 Task: Search one way flight ticket for 5 adults, 2 children, 1 infant in seat and 2 infants on lap in economy from Columbia: Columbia Metropolitan Airport to Raleigh: Raleigh-durham International Airport on 8-5-2023. Choice of flights is Delta. Number of bags: 6 checked bags. Price is upto 87000. Outbound departure time preference is 7:00.
Action: Mouse moved to (291, 252)
Screenshot: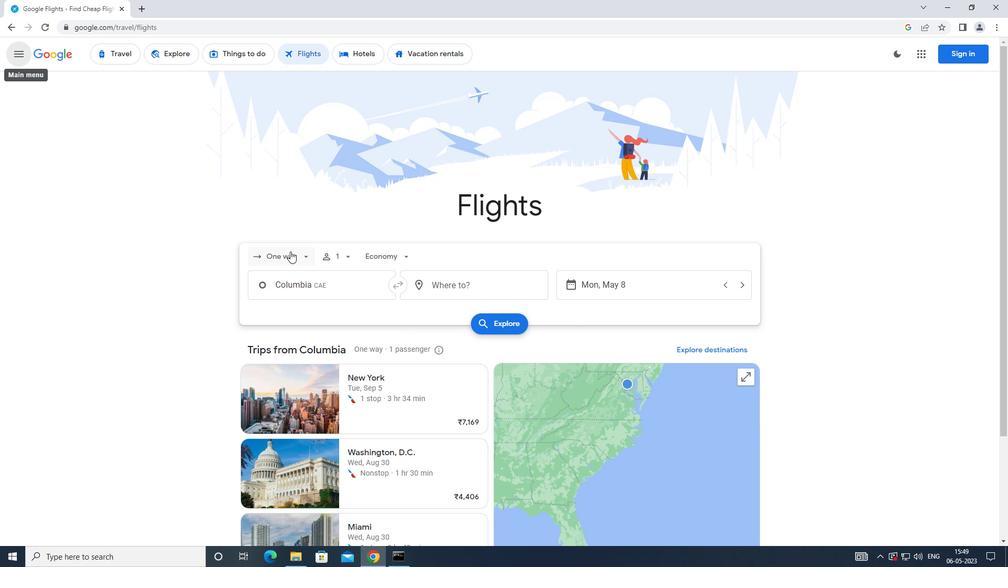 
Action: Mouse pressed left at (291, 252)
Screenshot: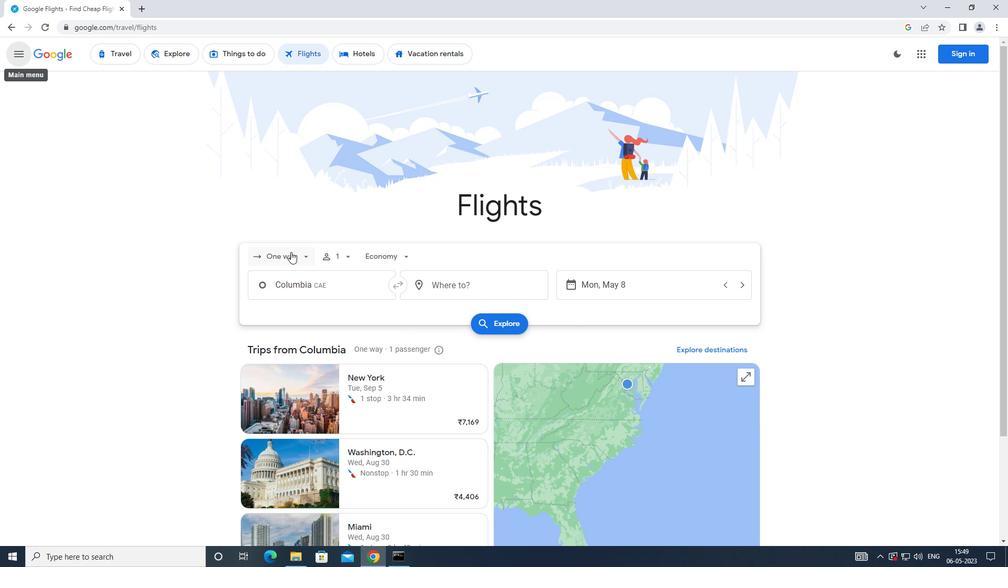 
Action: Mouse moved to (299, 306)
Screenshot: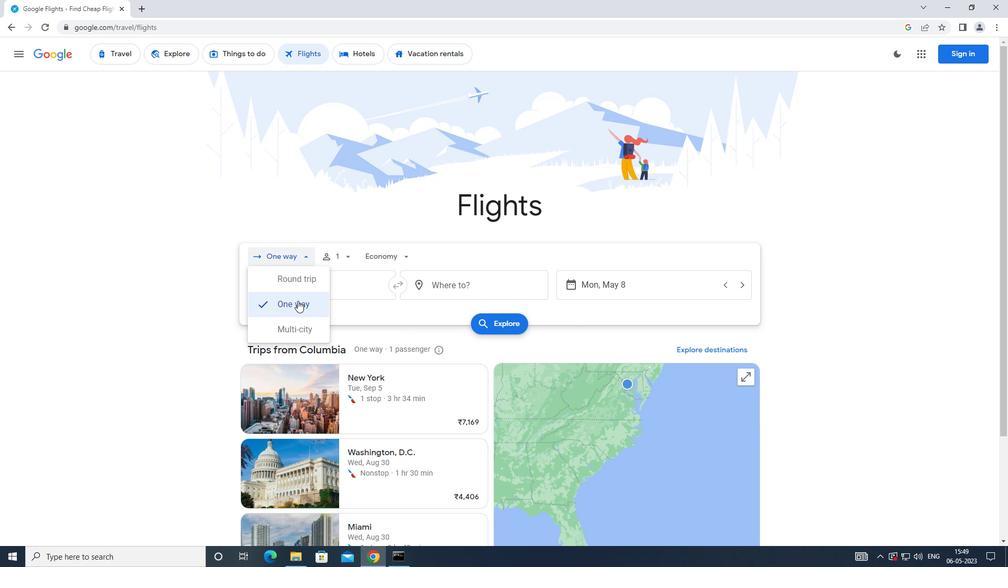 
Action: Mouse pressed left at (299, 306)
Screenshot: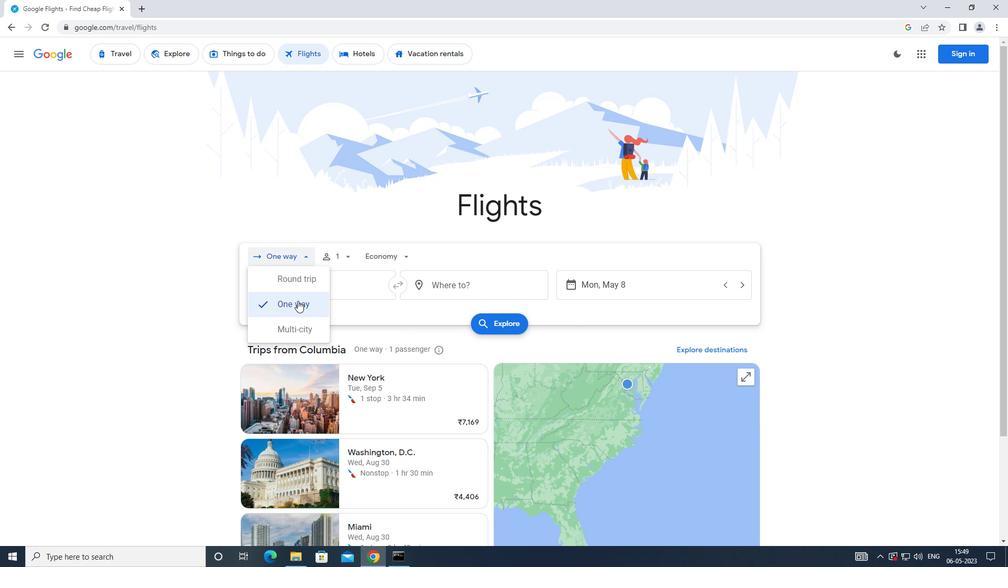 
Action: Mouse moved to (343, 261)
Screenshot: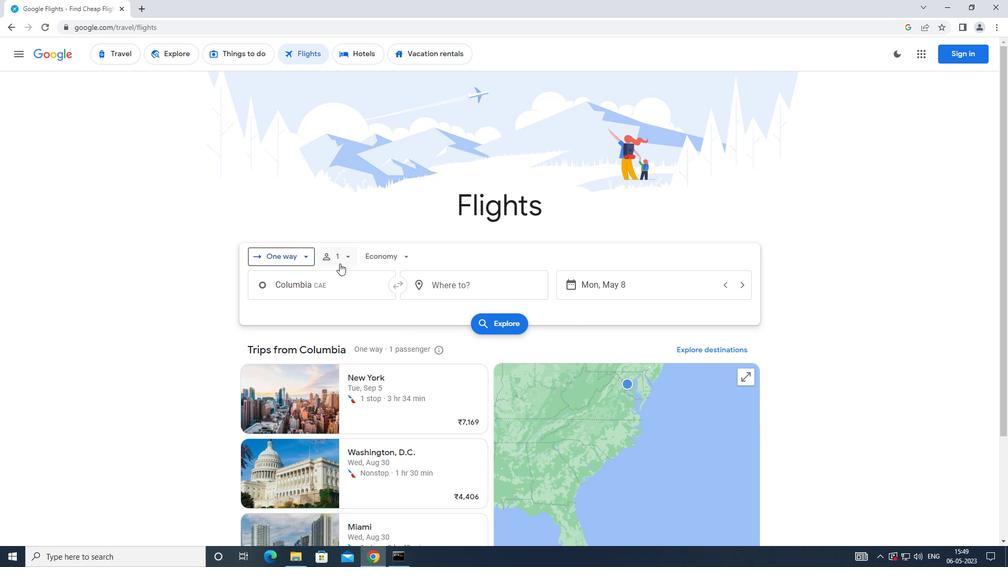 
Action: Mouse pressed left at (343, 261)
Screenshot: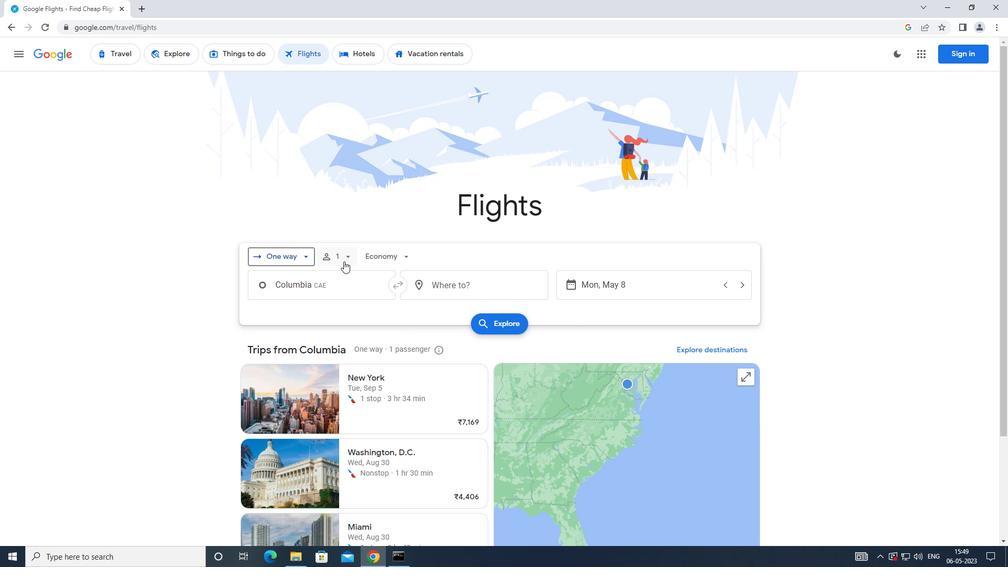 
Action: Mouse moved to (427, 287)
Screenshot: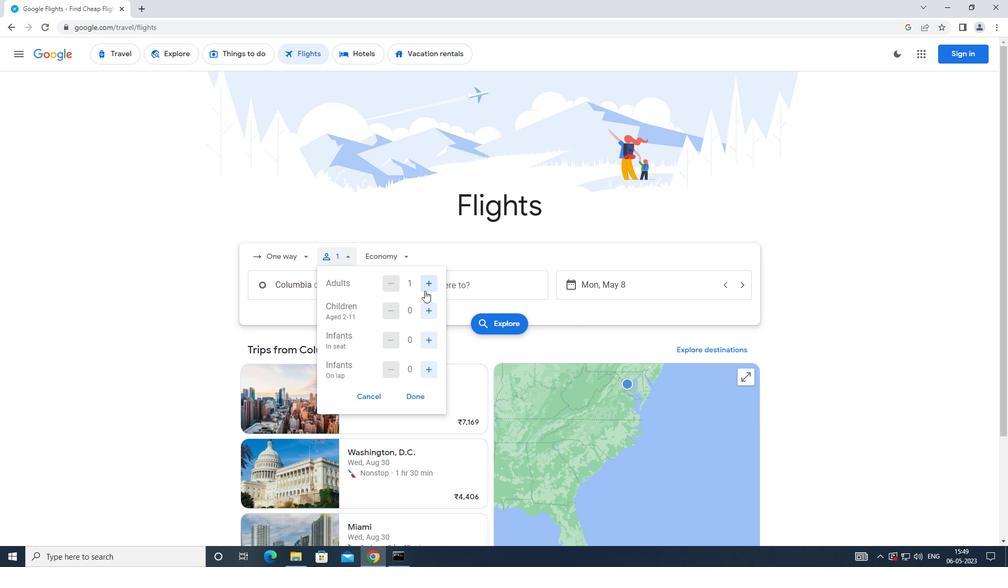 
Action: Mouse pressed left at (427, 287)
Screenshot: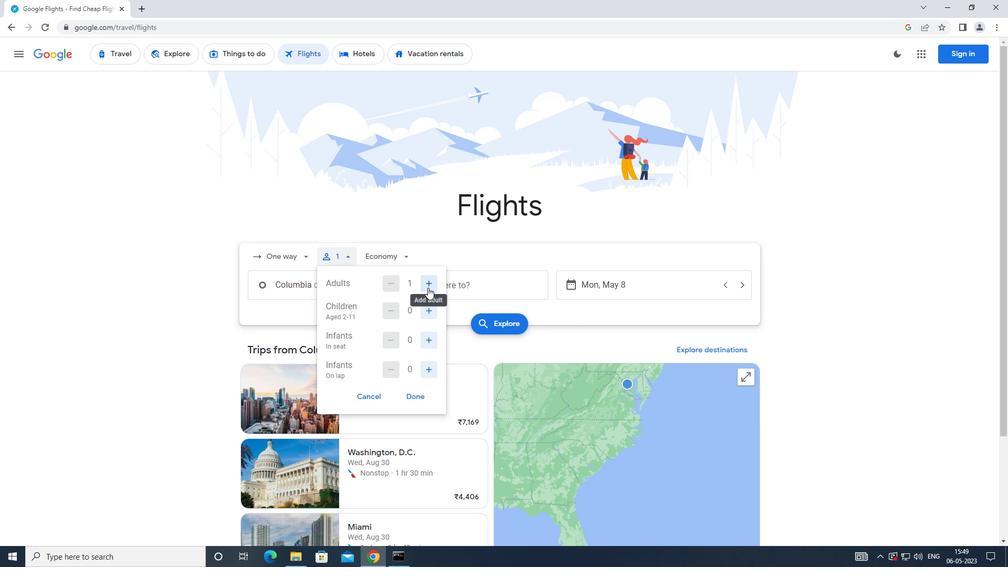 
Action: Mouse moved to (428, 287)
Screenshot: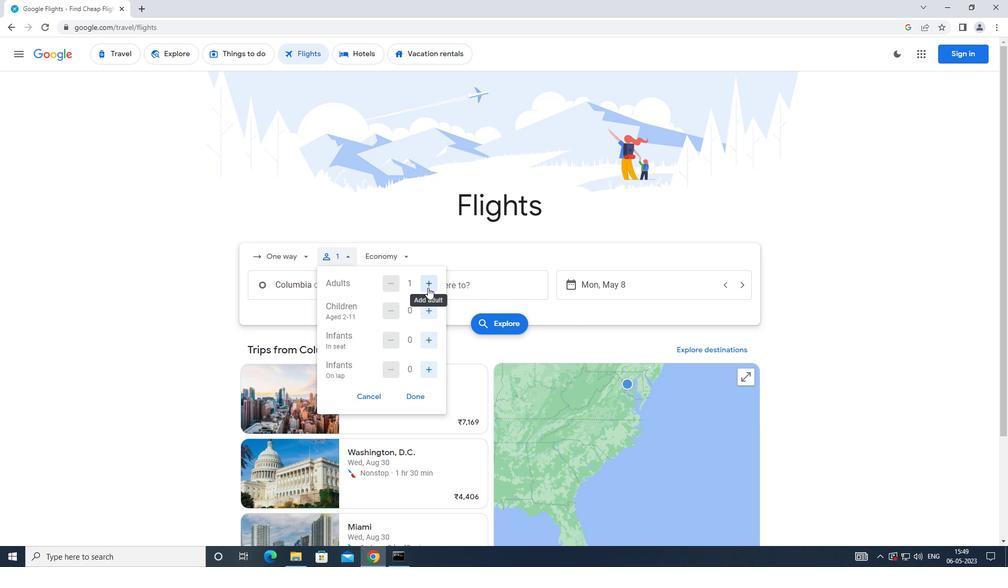 
Action: Mouse pressed left at (428, 287)
Screenshot: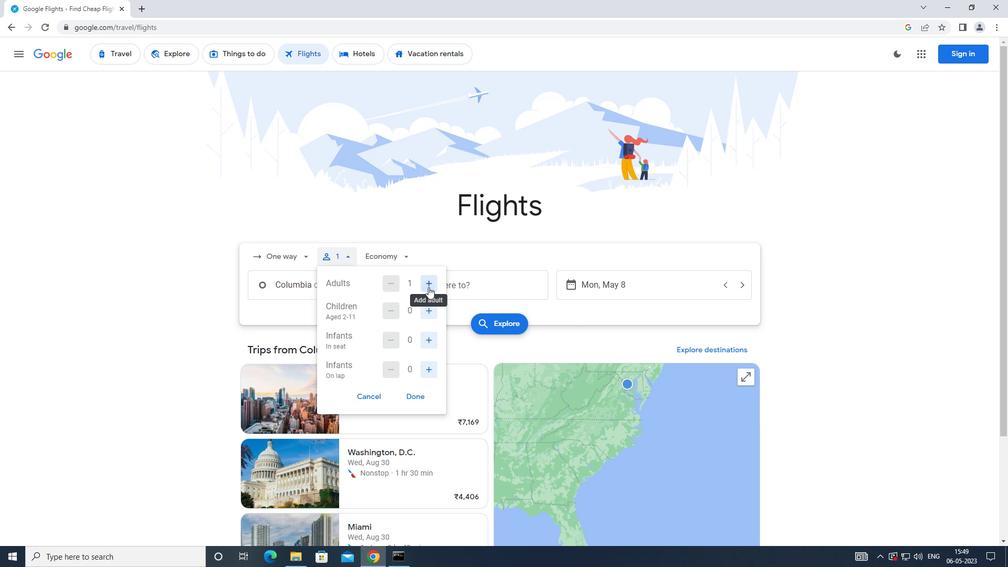 
Action: Mouse moved to (429, 286)
Screenshot: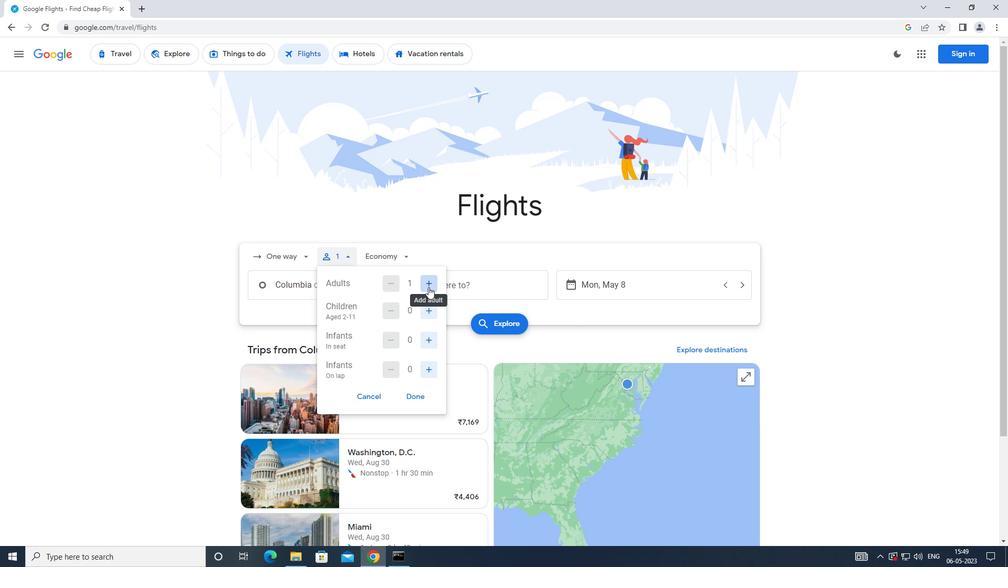 
Action: Mouse pressed left at (429, 286)
Screenshot: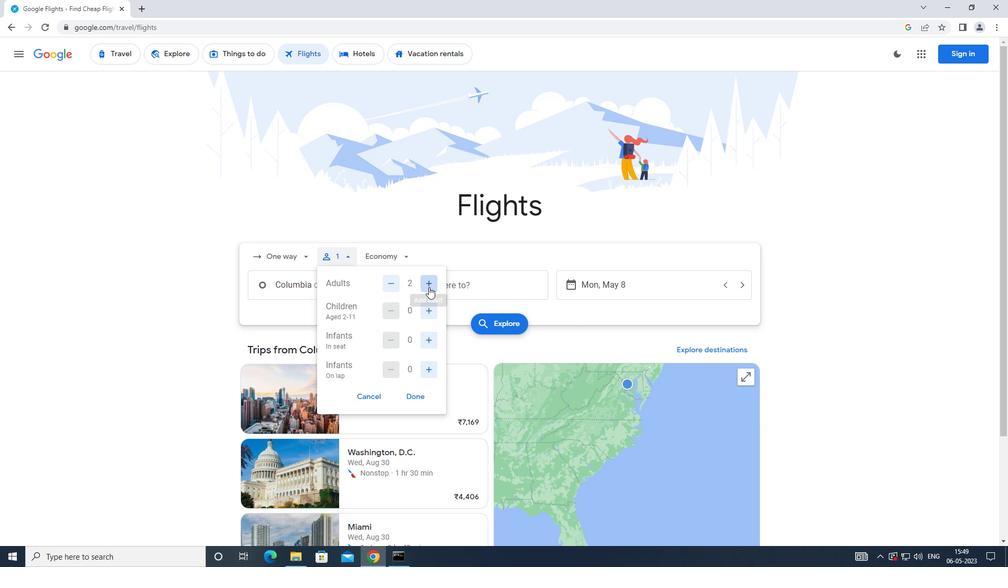 
Action: Mouse pressed left at (429, 286)
Screenshot: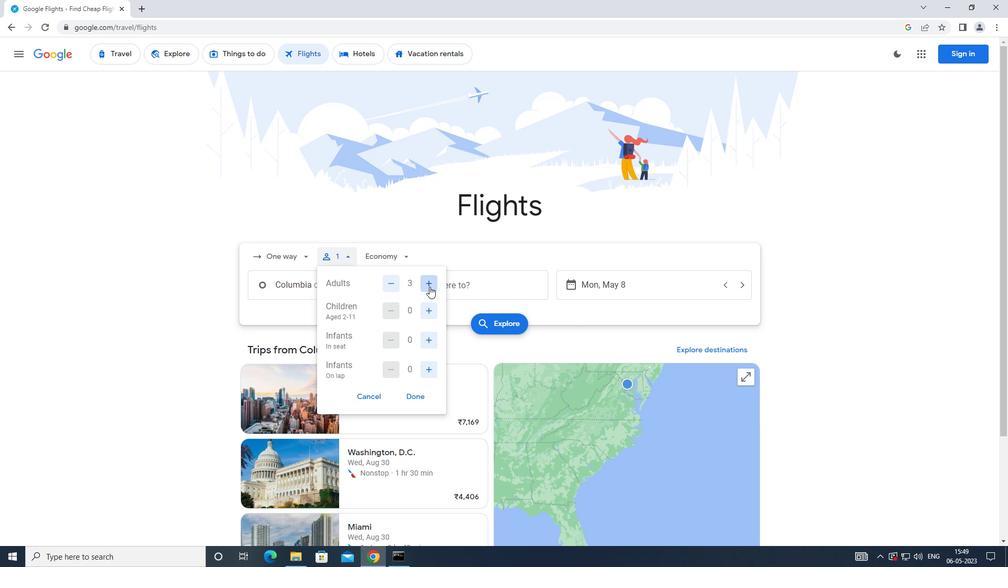 
Action: Mouse pressed left at (429, 286)
Screenshot: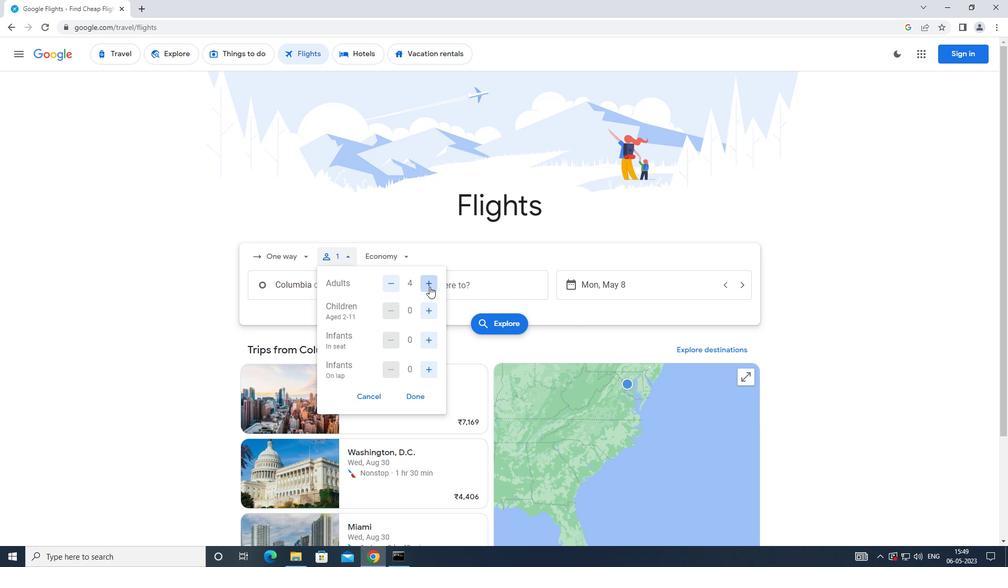 
Action: Mouse moved to (396, 289)
Screenshot: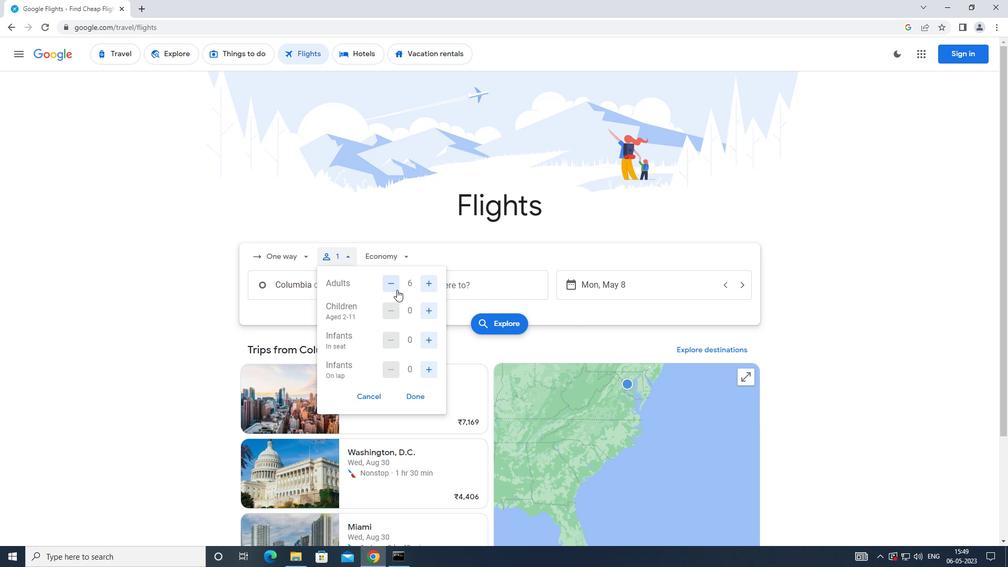 
Action: Mouse pressed left at (396, 289)
Screenshot: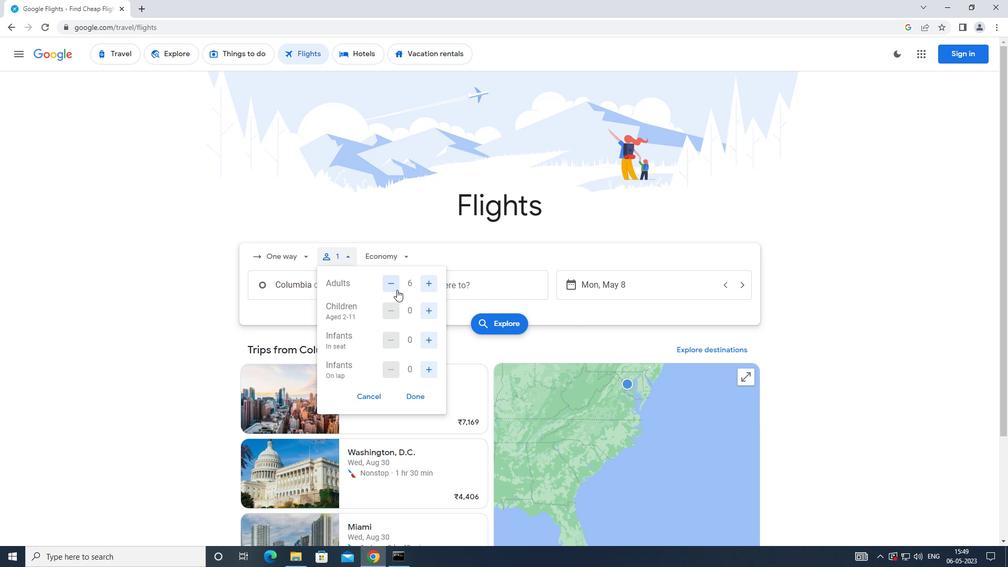 
Action: Mouse moved to (424, 309)
Screenshot: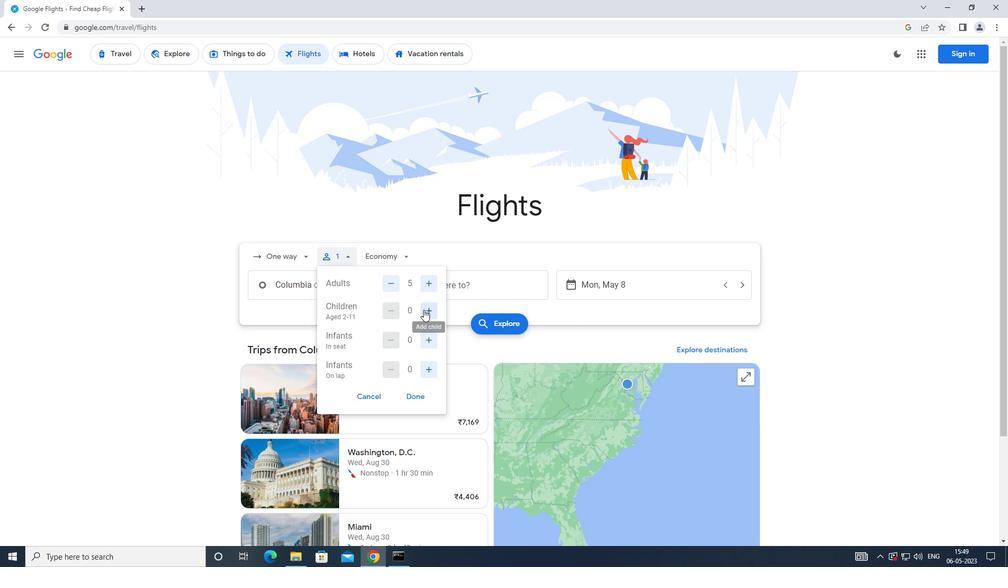 
Action: Mouse pressed left at (424, 309)
Screenshot: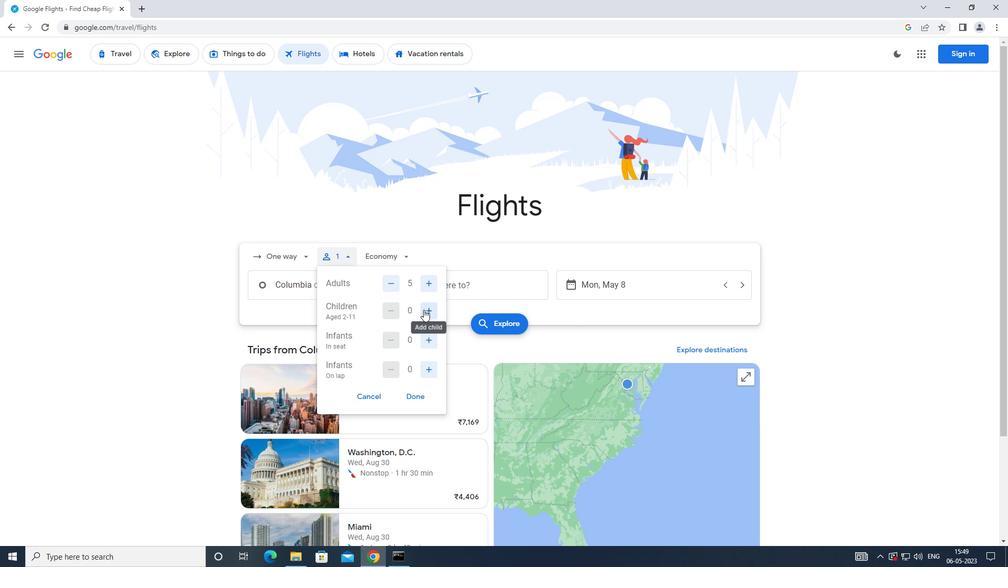
Action: Mouse moved to (424, 309)
Screenshot: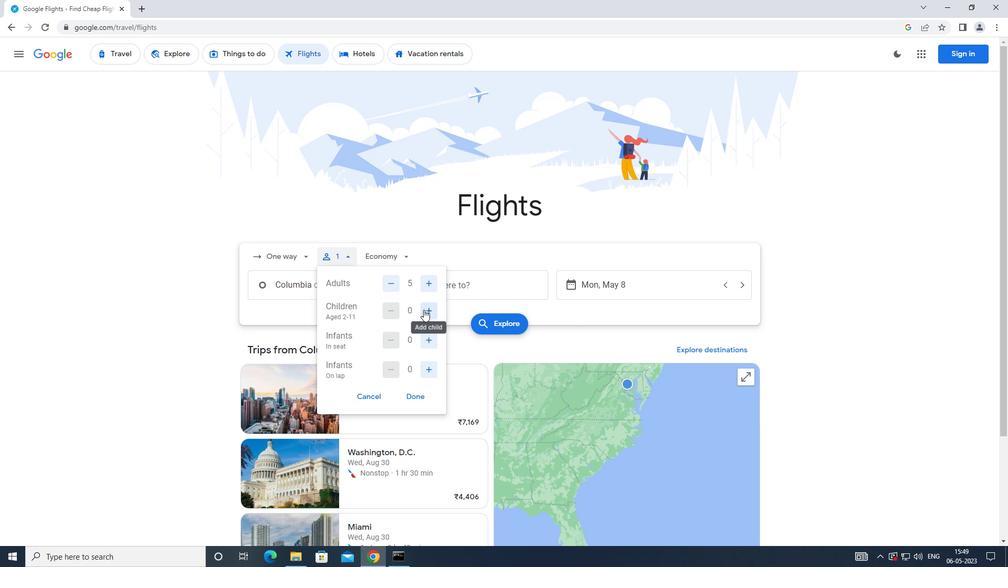 
Action: Mouse pressed left at (424, 309)
Screenshot: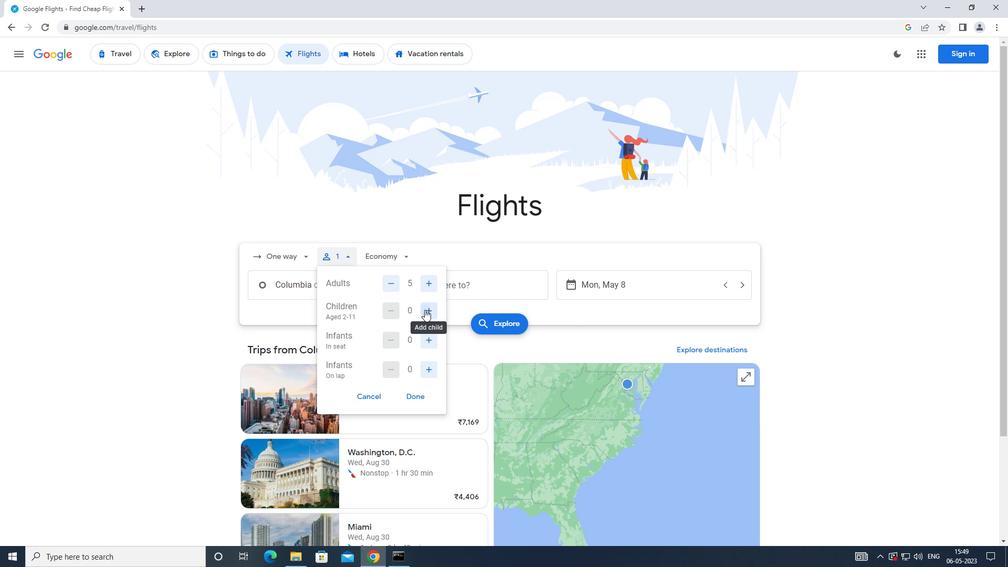 
Action: Mouse moved to (428, 337)
Screenshot: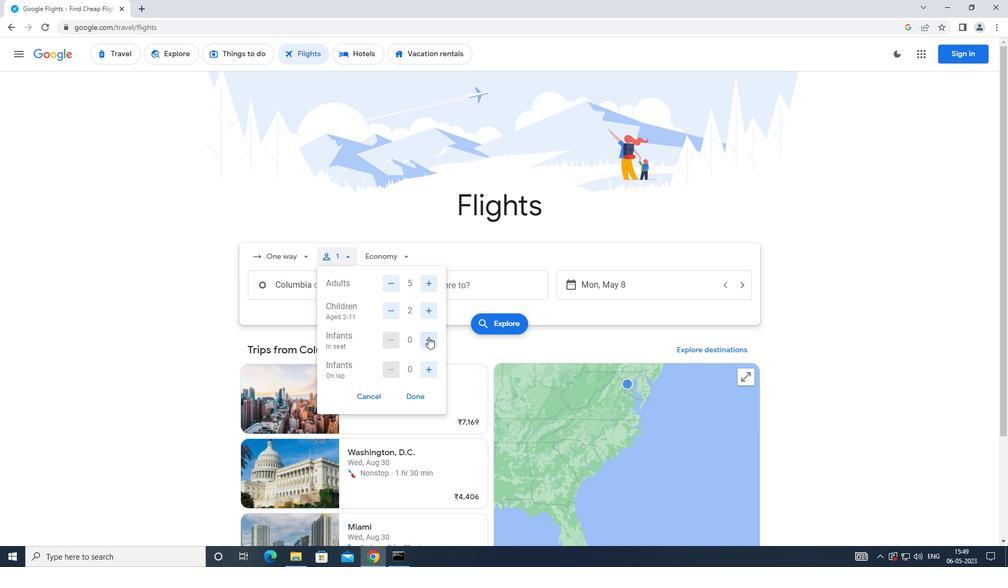 
Action: Mouse pressed left at (428, 337)
Screenshot: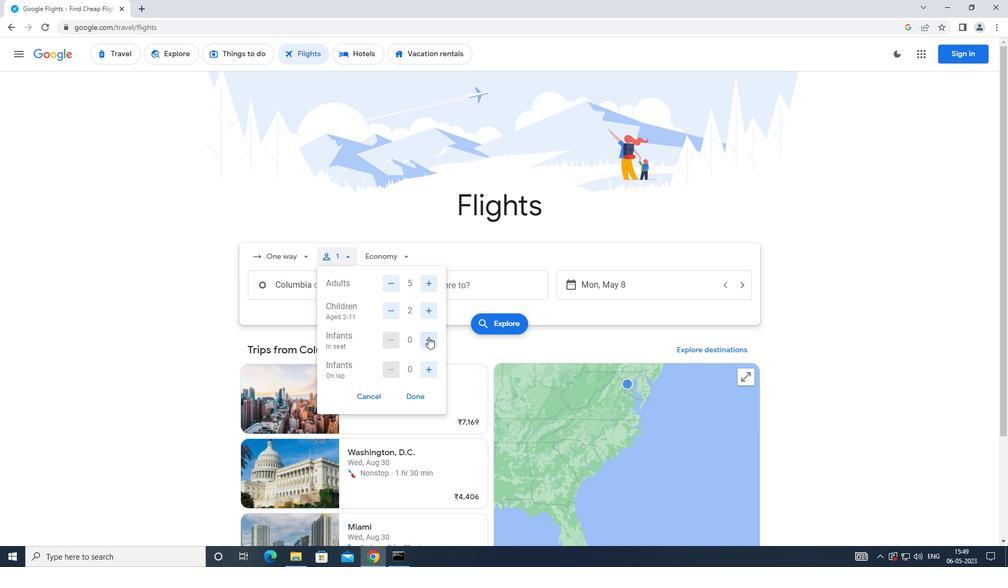 
Action: Mouse moved to (433, 373)
Screenshot: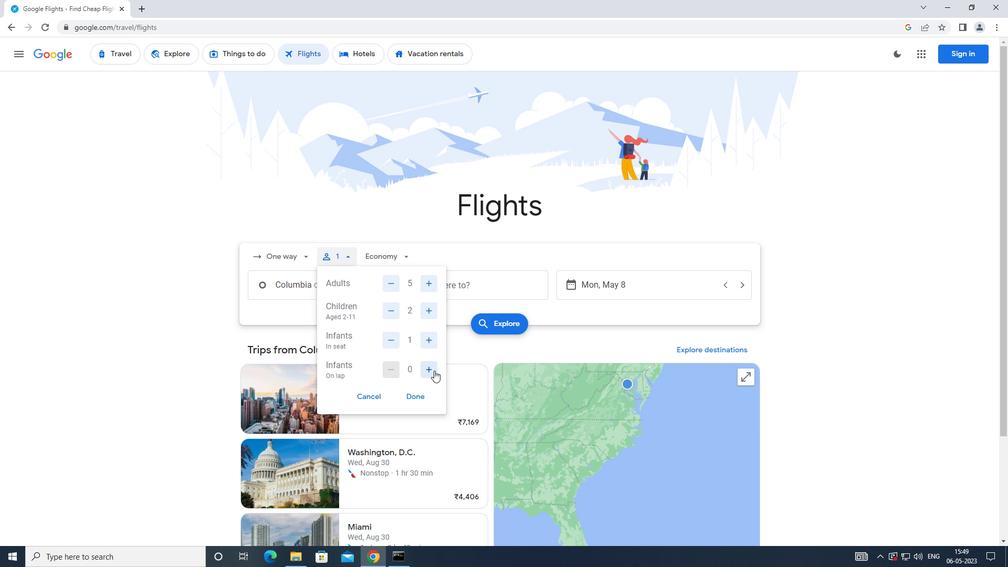 
Action: Mouse pressed left at (433, 373)
Screenshot: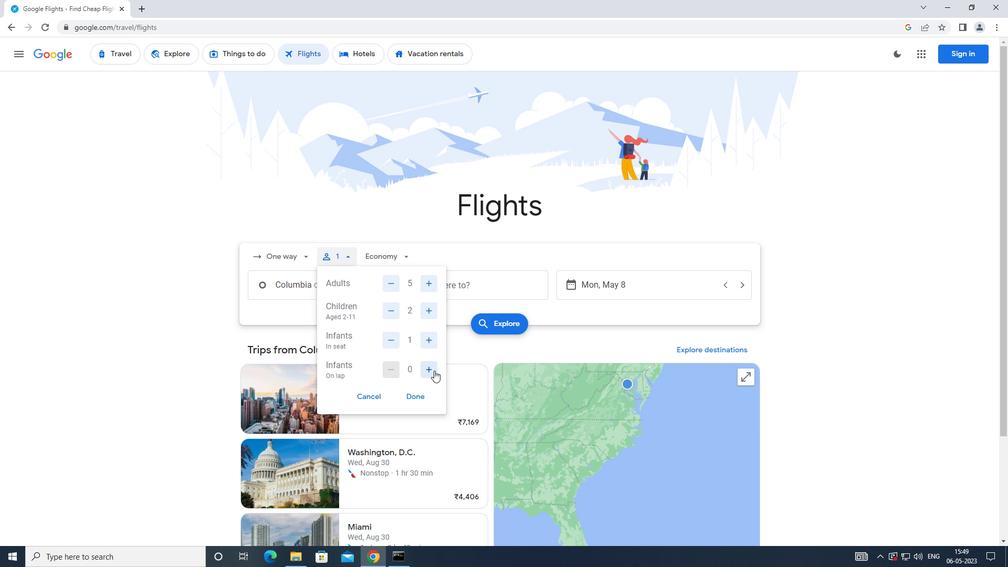 
Action: Mouse moved to (418, 401)
Screenshot: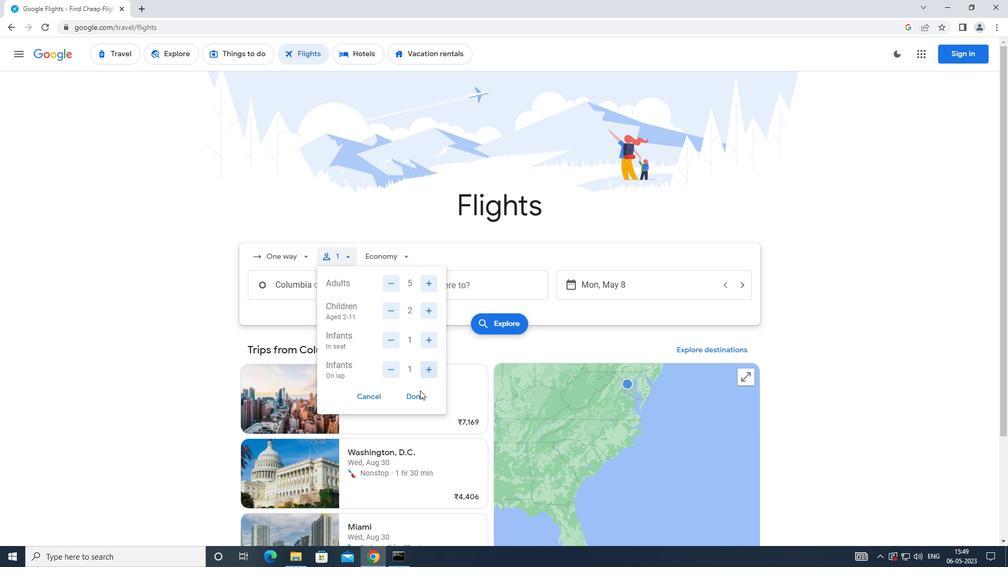 
Action: Mouse pressed left at (418, 401)
Screenshot: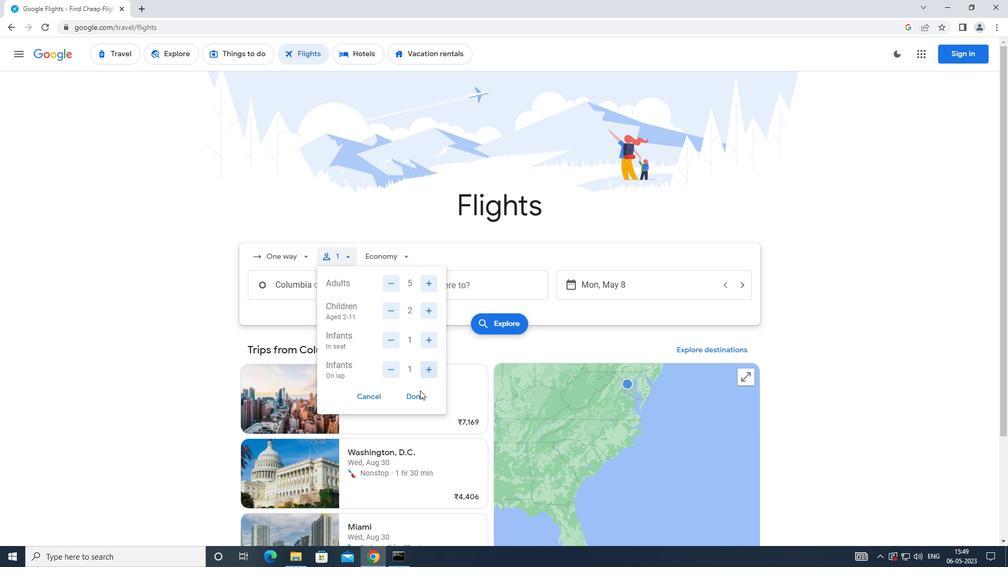 
Action: Mouse moved to (383, 259)
Screenshot: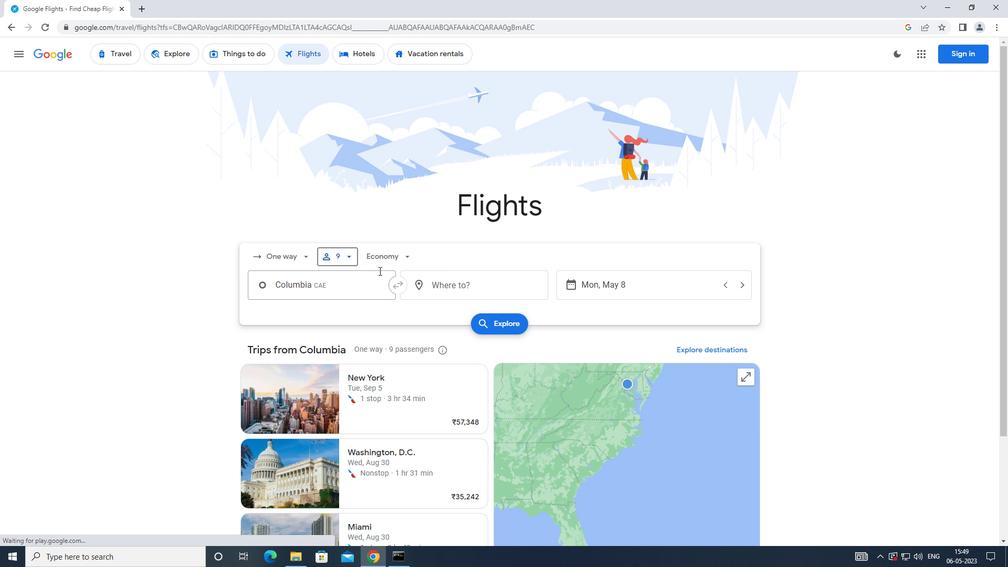 
Action: Mouse pressed left at (383, 259)
Screenshot: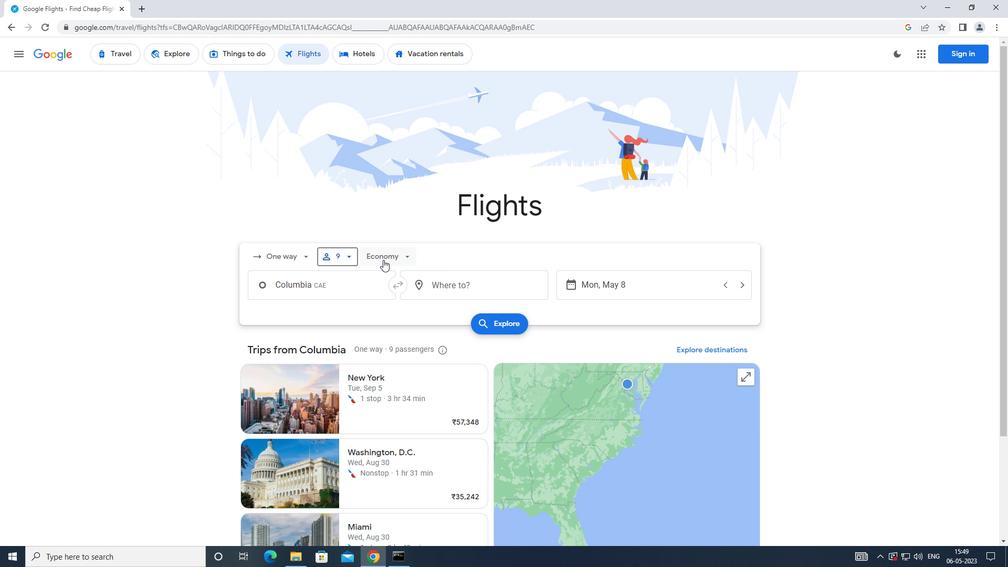 
Action: Mouse moved to (407, 284)
Screenshot: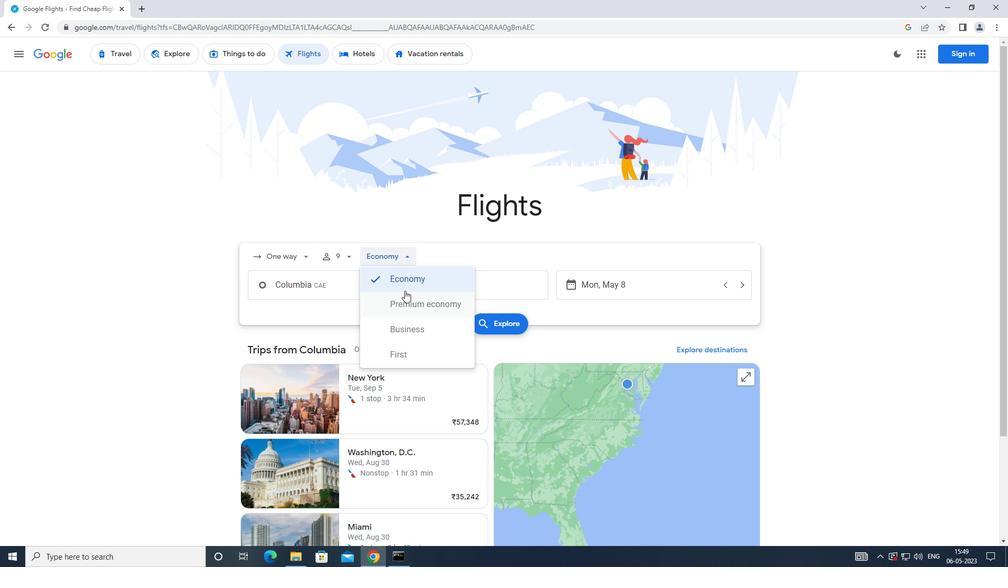 
Action: Mouse pressed left at (407, 284)
Screenshot: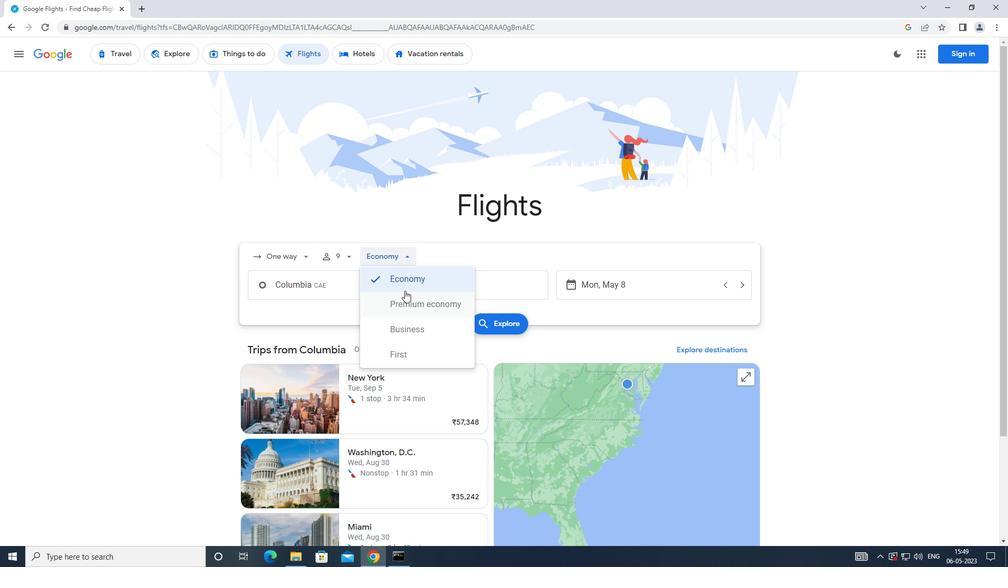 
Action: Mouse moved to (323, 282)
Screenshot: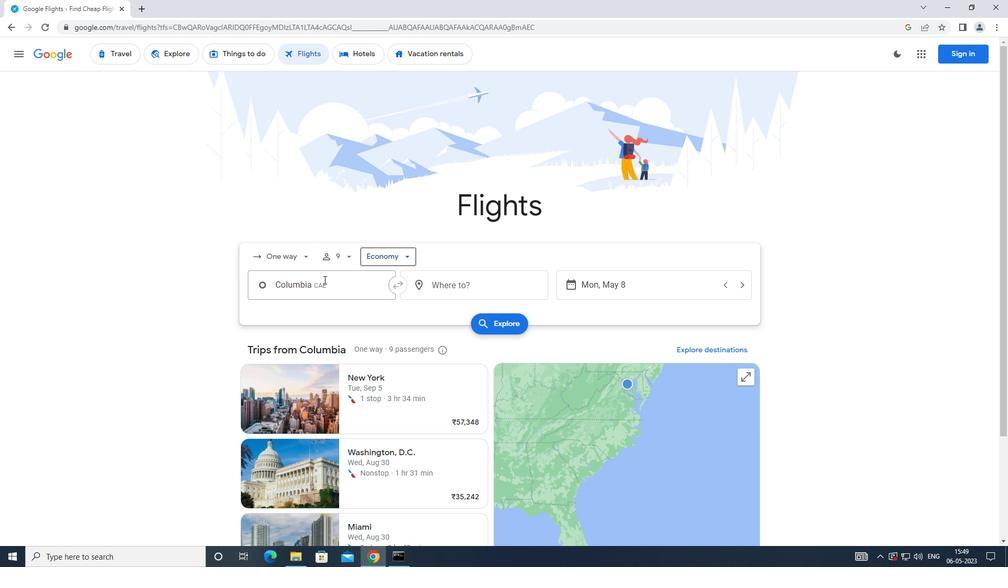 
Action: Mouse pressed left at (323, 282)
Screenshot: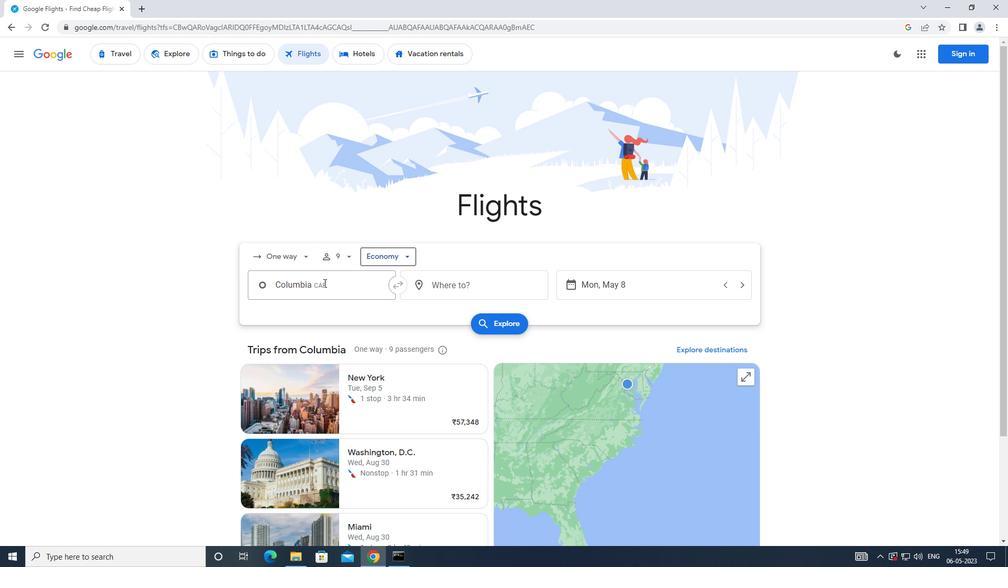 
Action: Mouse moved to (354, 288)
Screenshot: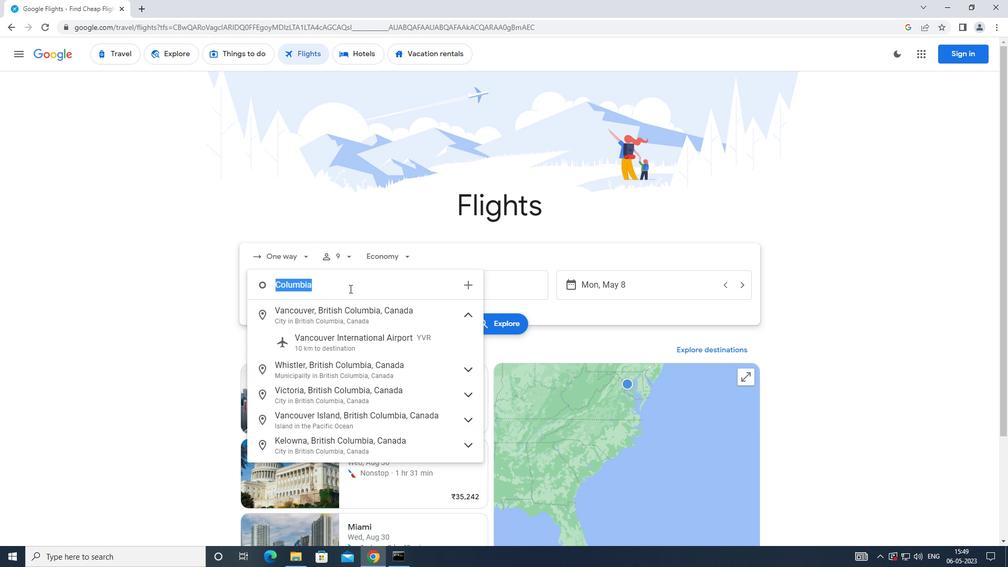 
Action: Key pressed <Key.caps_lock>c<Key.caps_lock>olumbia<Key.enter>
Screenshot: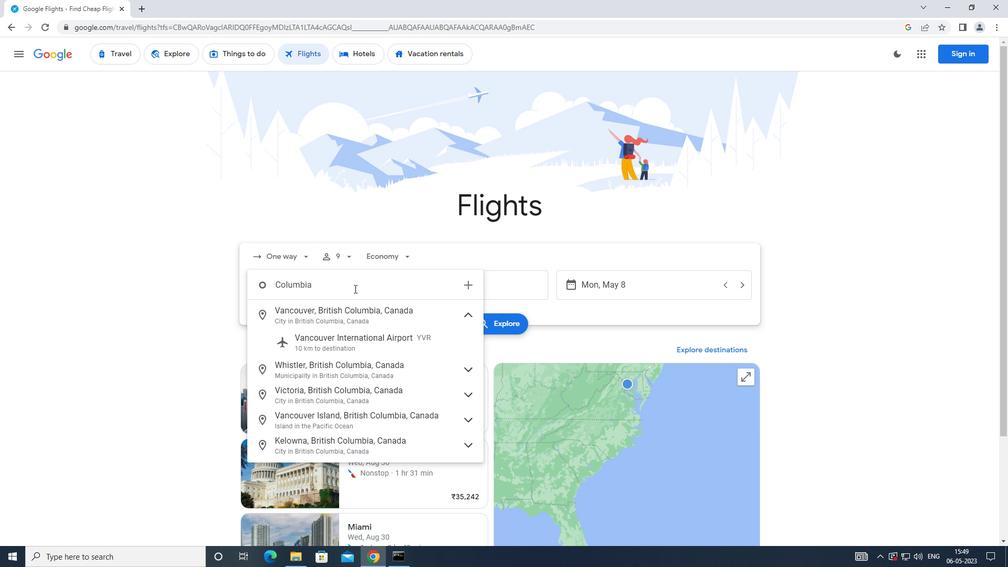 
Action: Mouse moved to (446, 287)
Screenshot: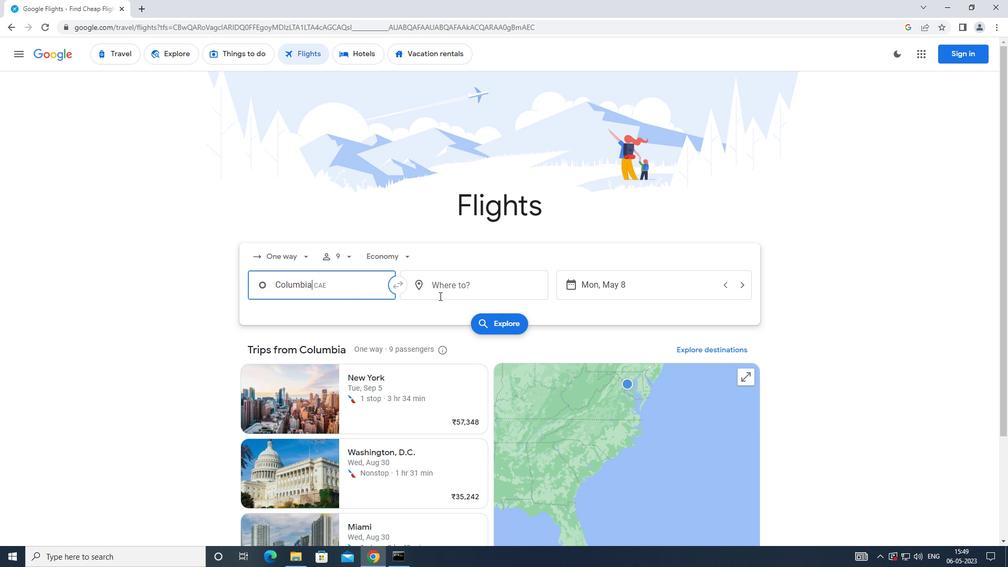 
Action: Mouse pressed left at (446, 287)
Screenshot: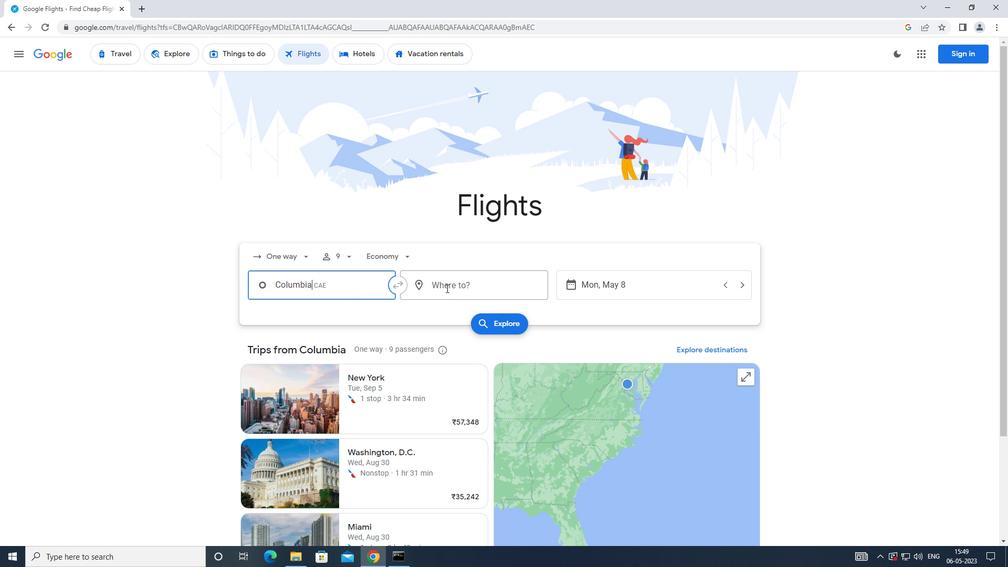 
Action: Mouse moved to (458, 392)
Screenshot: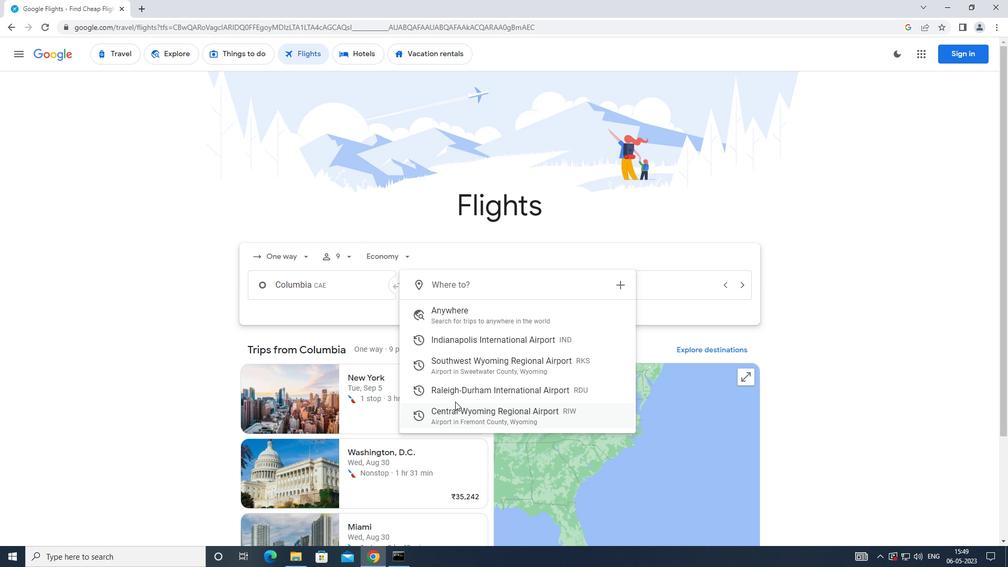
Action: Mouse pressed left at (458, 392)
Screenshot: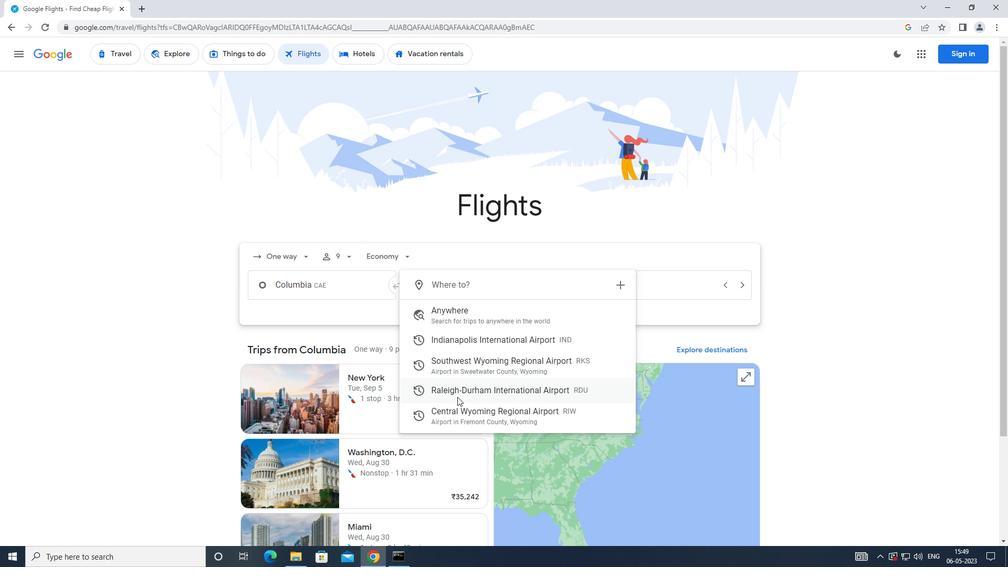 
Action: Mouse moved to (596, 288)
Screenshot: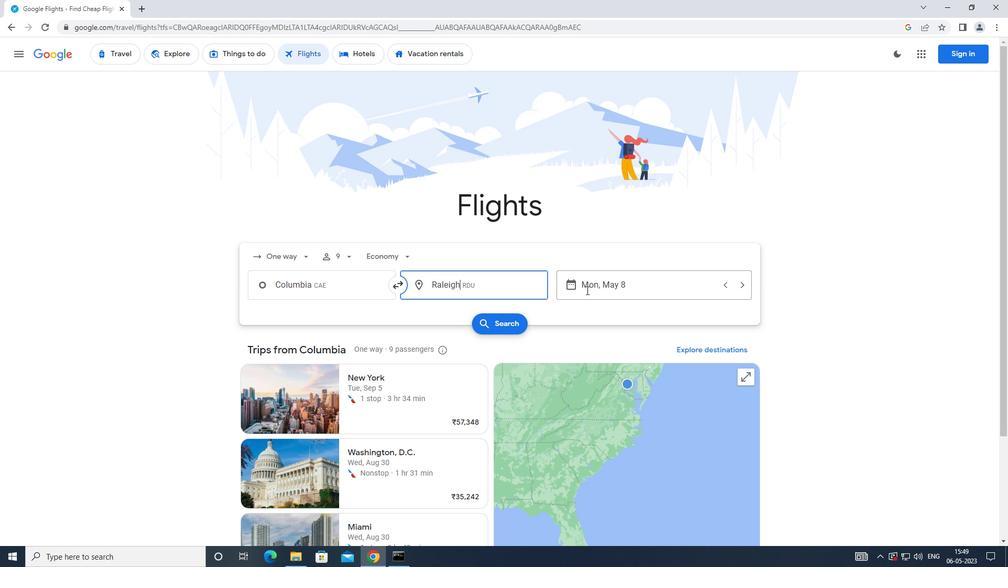 
Action: Mouse pressed left at (596, 288)
Screenshot: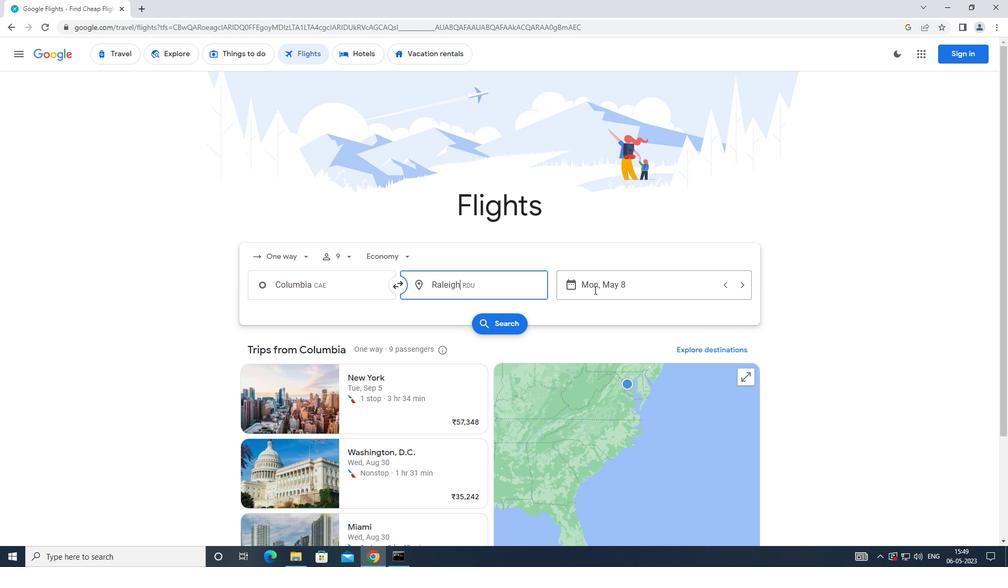 
Action: Mouse moved to (401, 381)
Screenshot: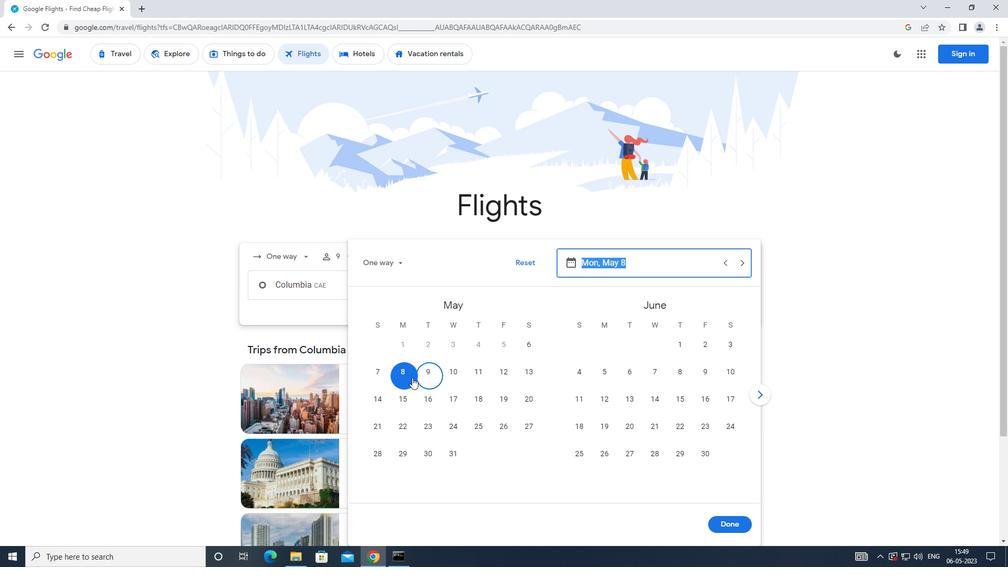 
Action: Mouse pressed left at (401, 381)
Screenshot: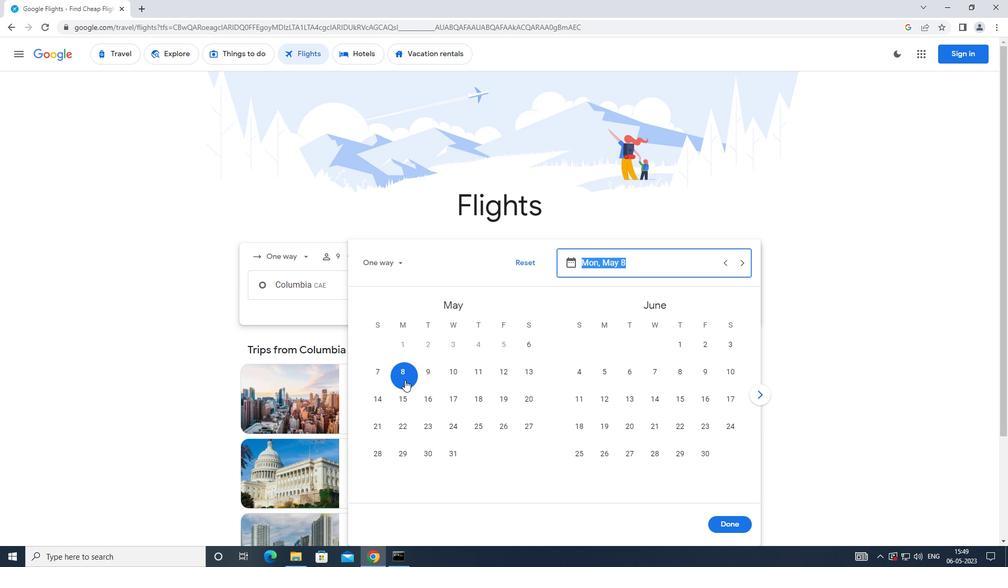
Action: Mouse moved to (716, 523)
Screenshot: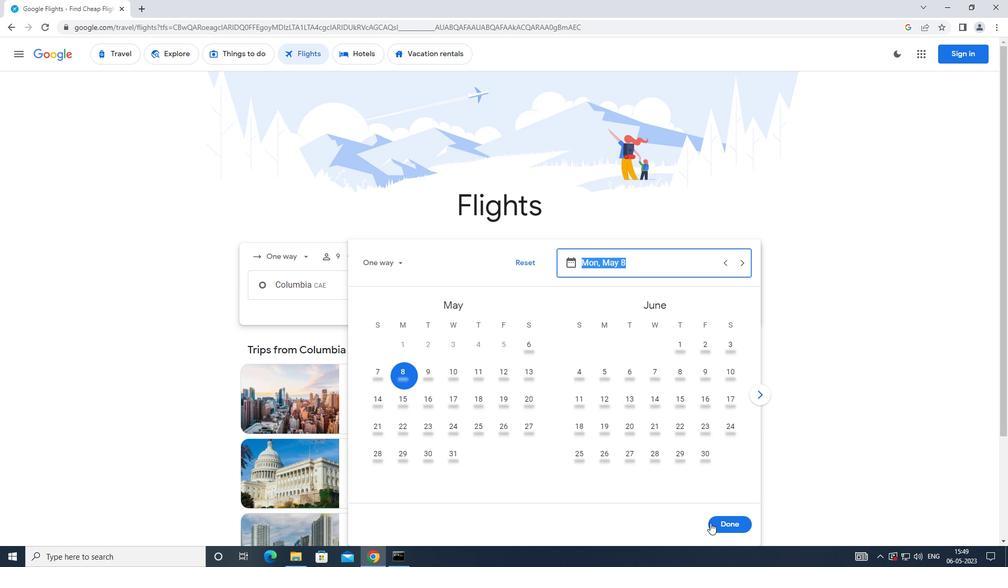 
Action: Mouse pressed left at (716, 523)
Screenshot: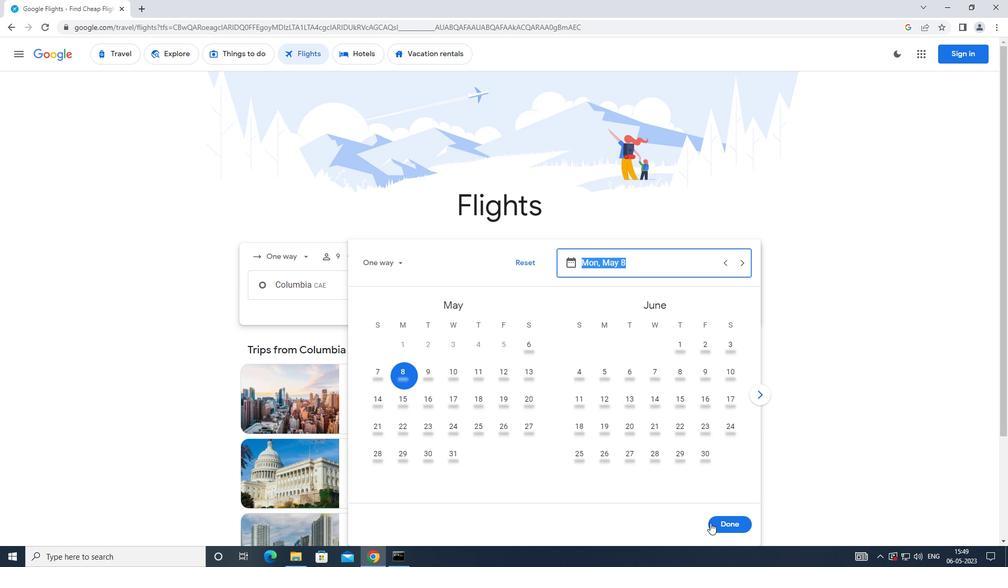 
Action: Mouse moved to (478, 325)
Screenshot: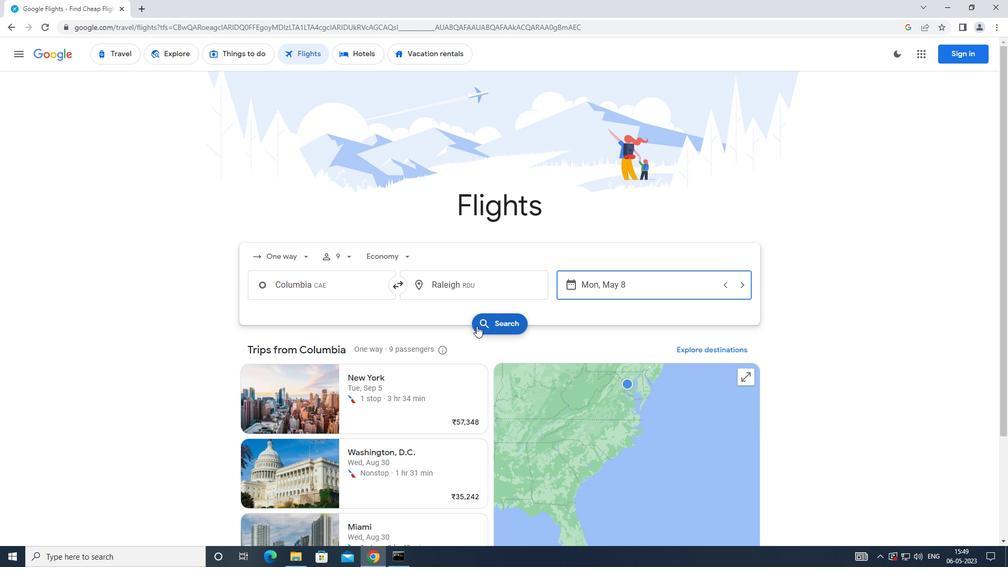 
Action: Mouse pressed left at (478, 325)
Screenshot: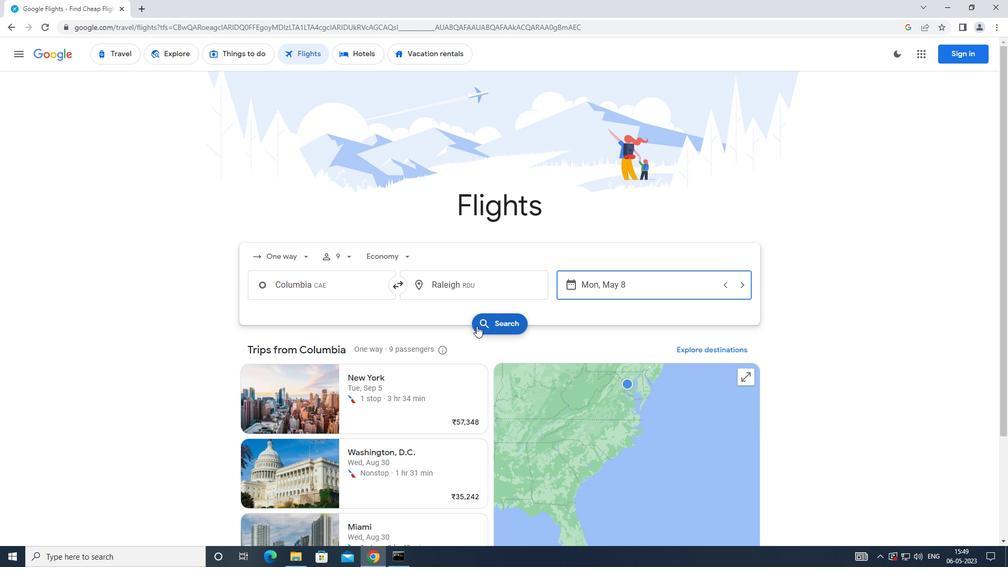 
Action: Mouse moved to (264, 154)
Screenshot: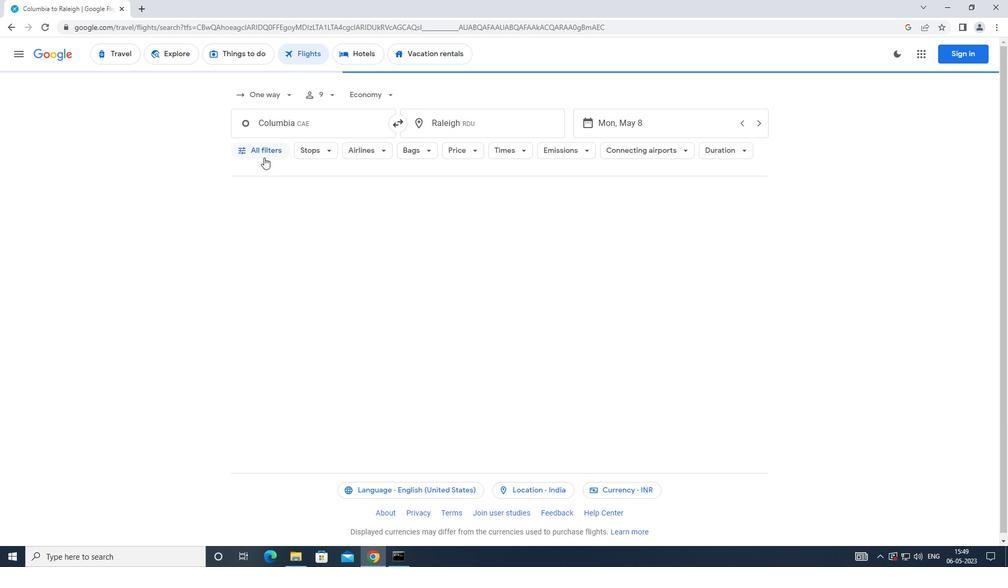 
Action: Mouse pressed left at (264, 154)
Screenshot: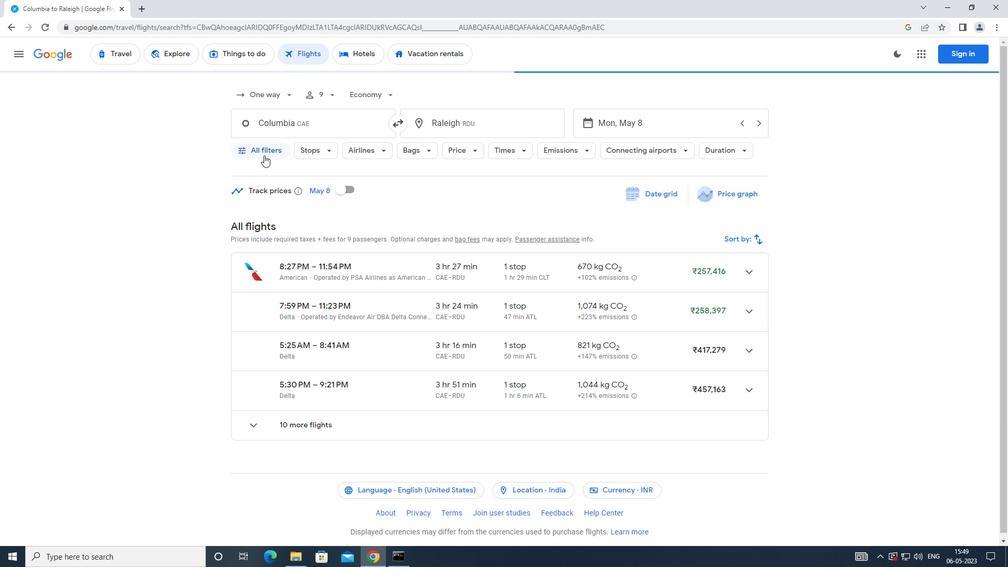 
Action: Mouse moved to (381, 374)
Screenshot: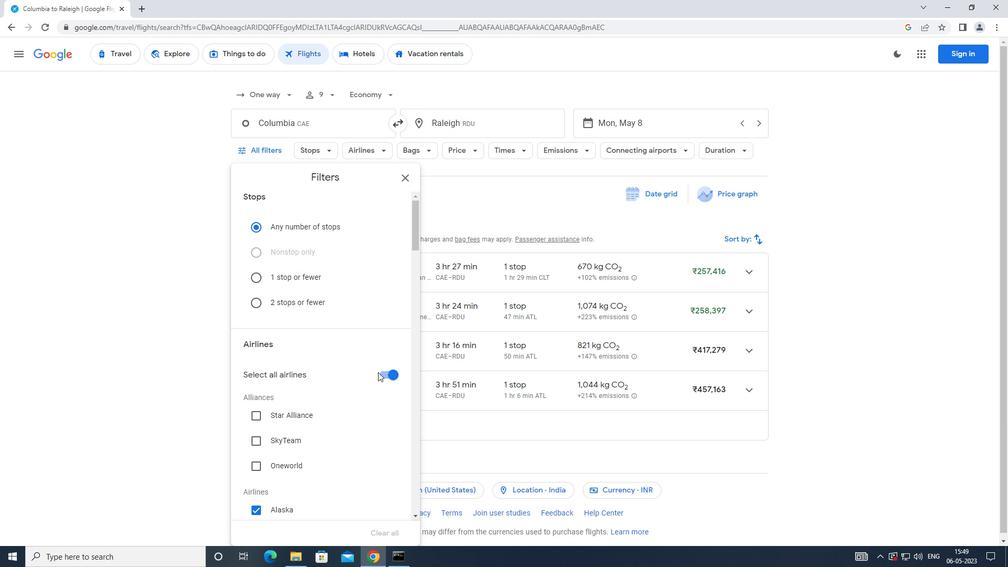 
Action: Mouse pressed left at (381, 374)
Screenshot: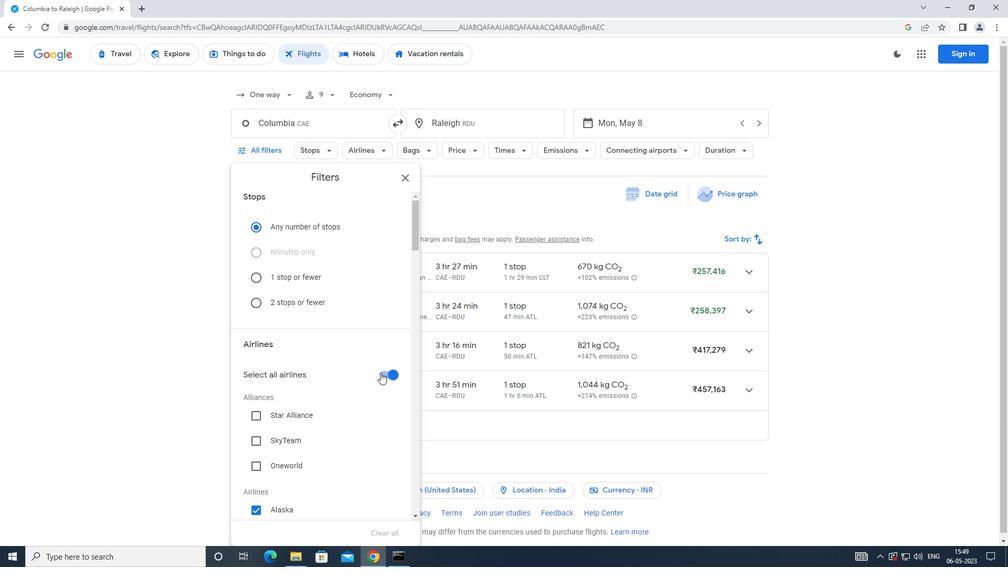 
Action: Mouse moved to (345, 347)
Screenshot: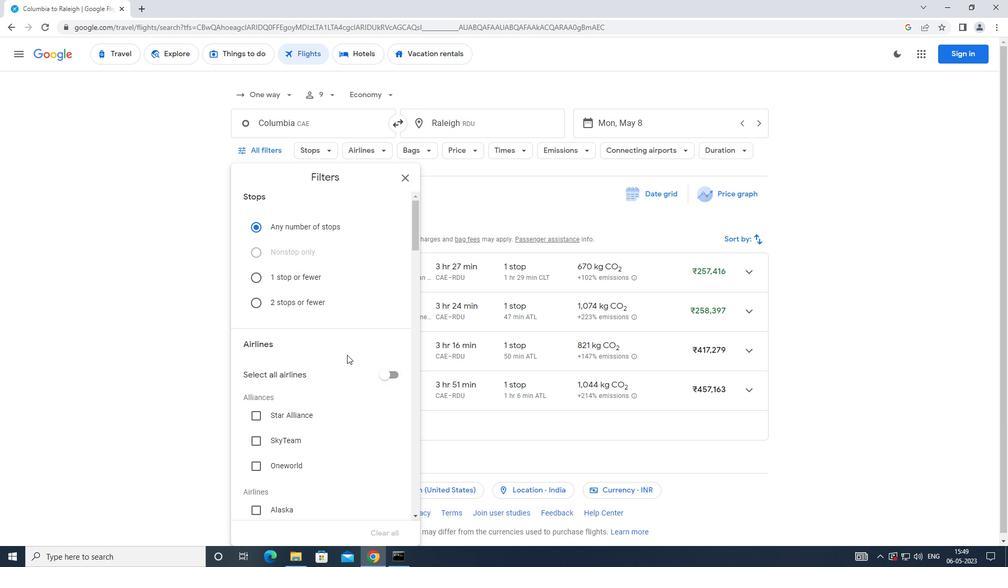 
Action: Mouse scrolled (345, 346) with delta (0, 0)
Screenshot: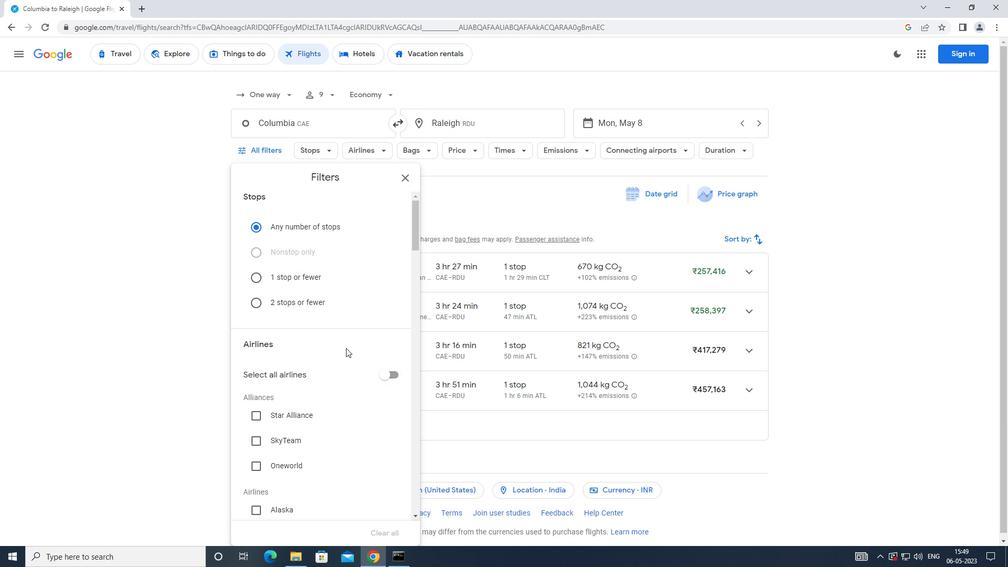 
Action: Mouse moved to (344, 347)
Screenshot: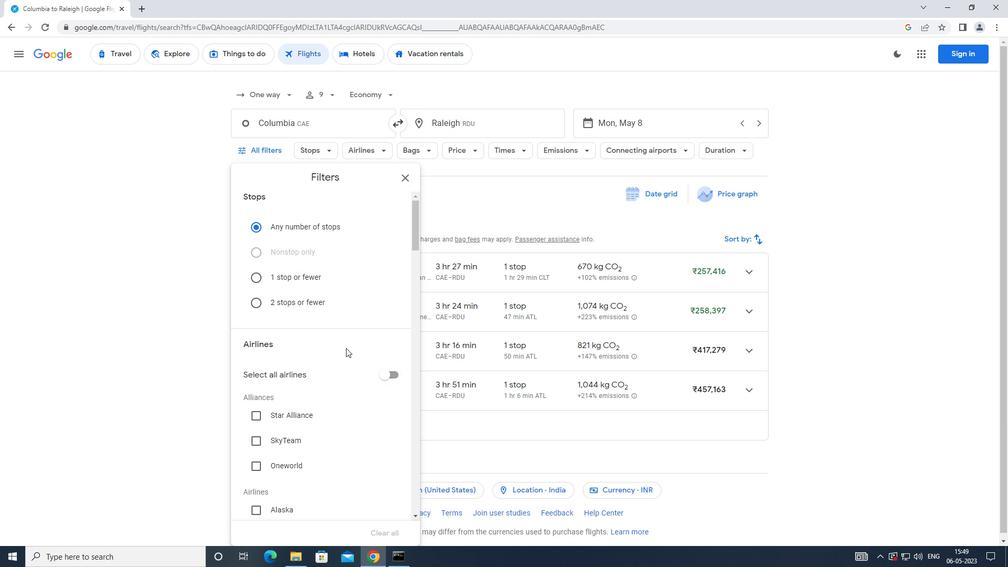 
Action: Mouse scrolled (344, 346) with delta (0, 0)
Screenshot: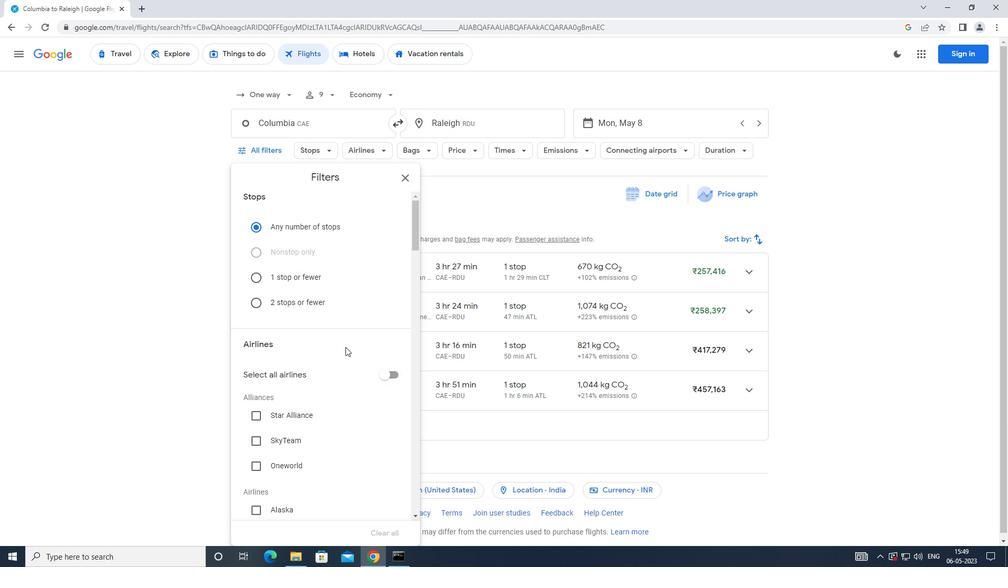 
Action: Mouse moved to (343, 347)
Screenshot: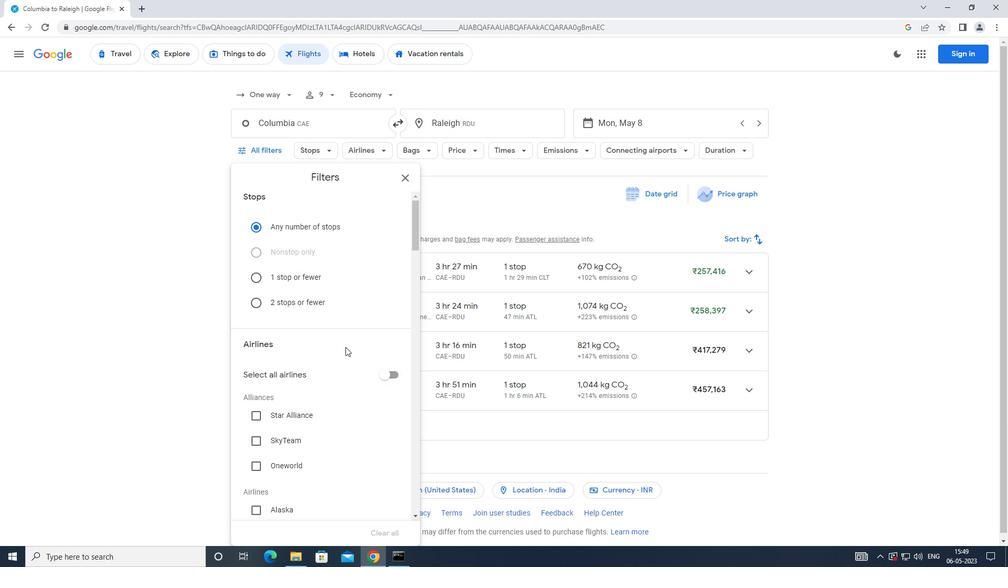 
Action: Mouse scrolled (343, 346) with delta (0, 0)
Screenshot: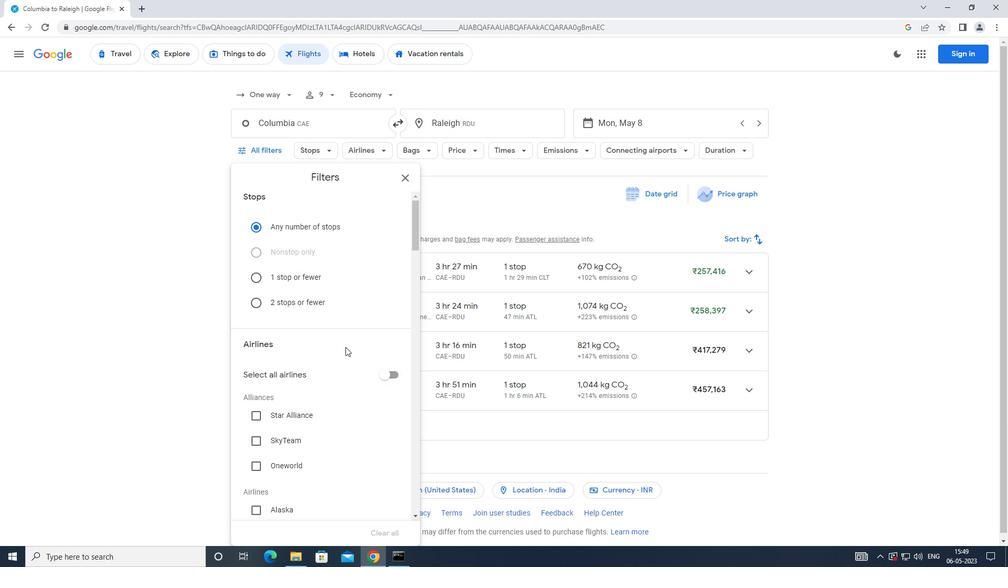 
Action: Mouse scrolled (343, 346) with delta (0, 0)
Screenshot: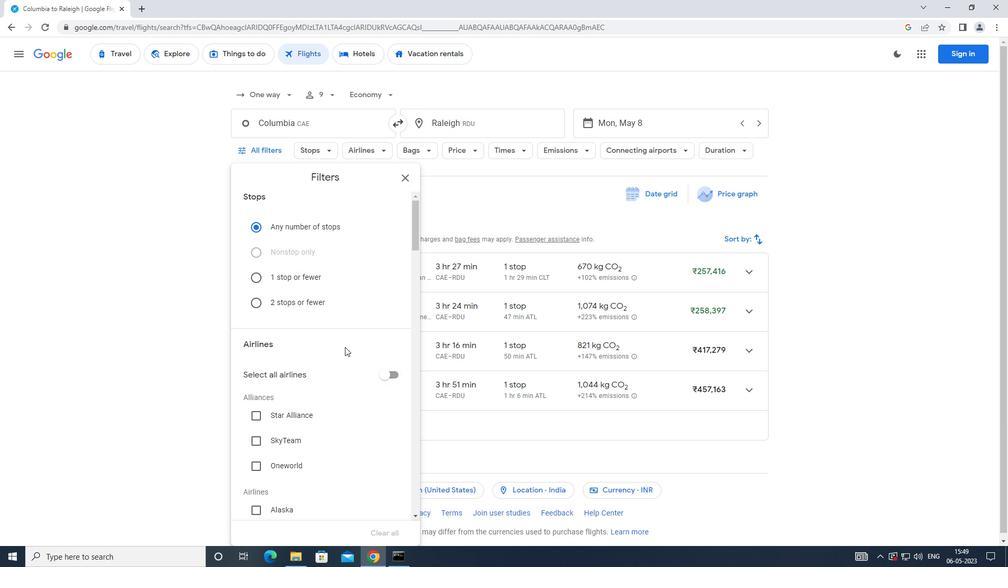 
Action: Mouse moved to (343, 341)
Screenshot: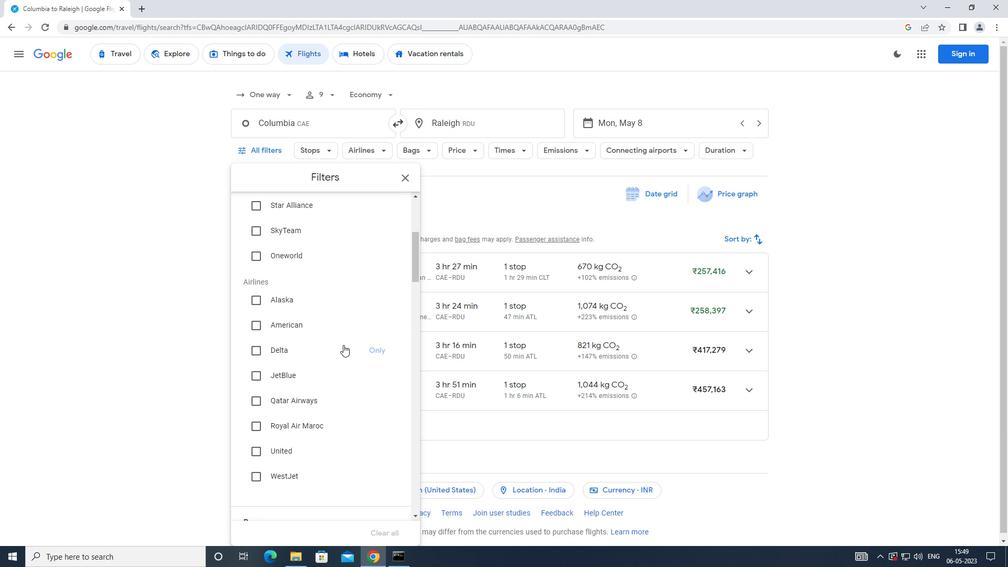 
Action: Mouse scrolled (343, 340) with delta (0, 0)
Screenshot: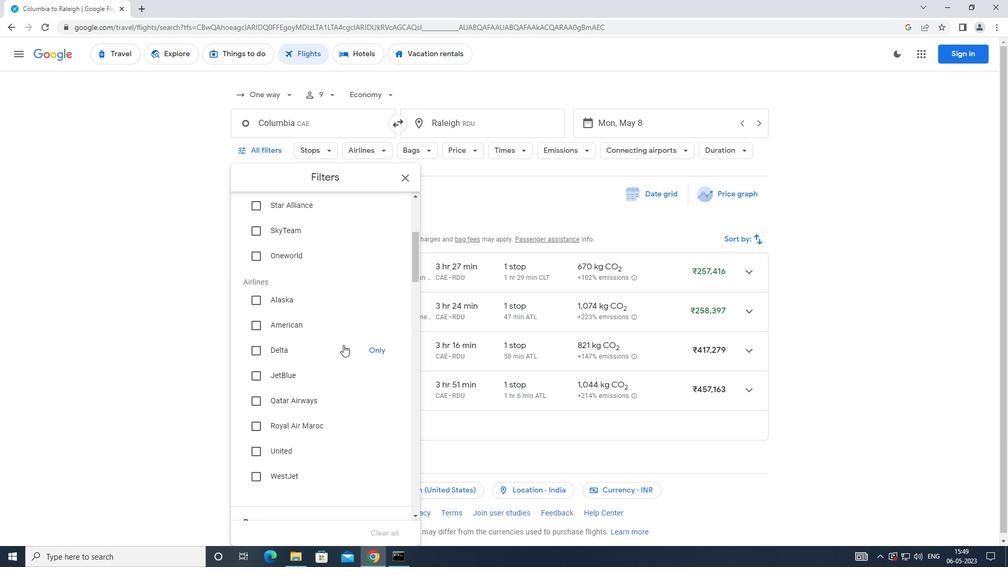 
Action: Mouse moved to (254, 298)
Screenshot: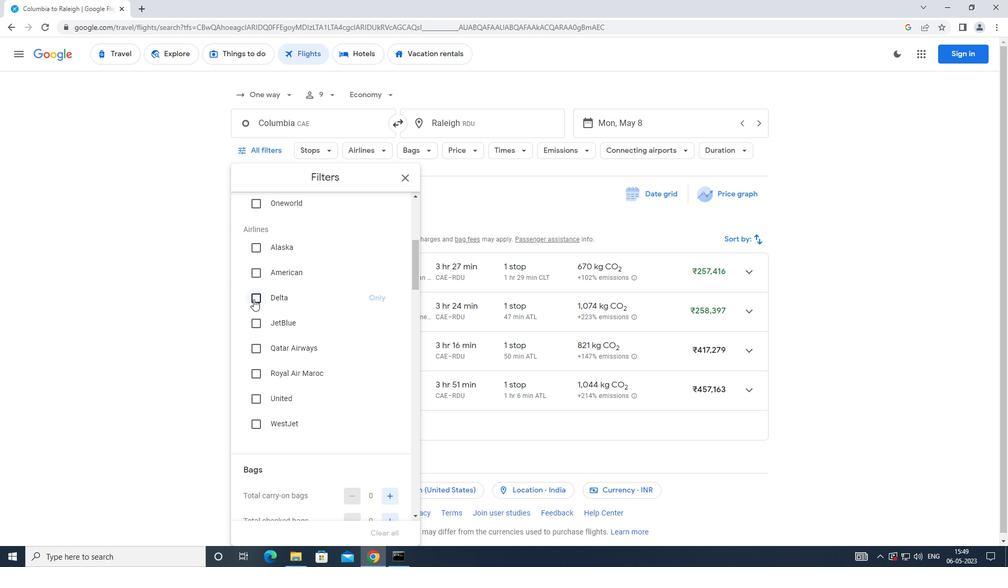 
Action: Mouse pressed left at (254, 298)
Screenshot: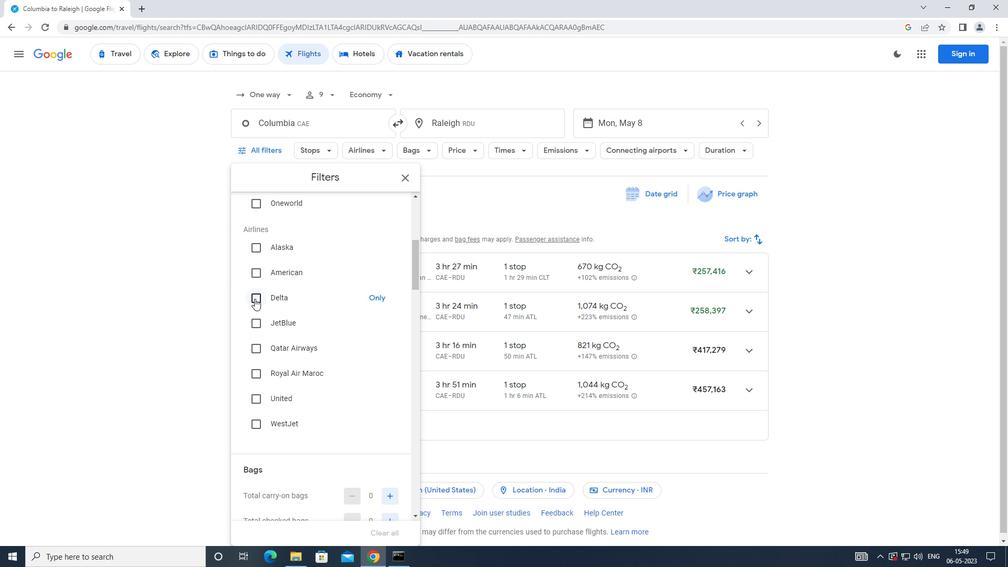 
Action: Mouse moved to (269, 318)
Screenshot: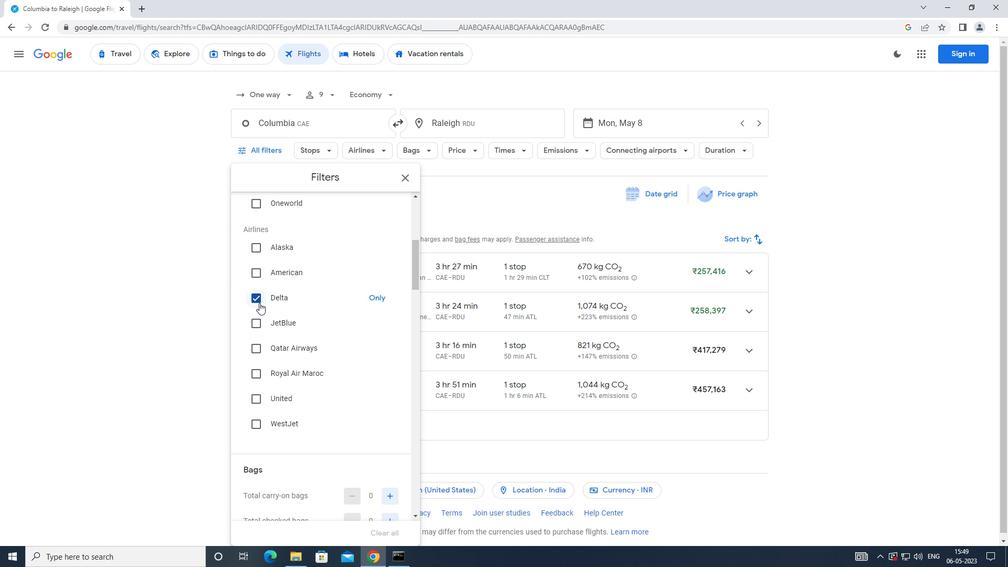 
Action: Mouse scrolled (269, 318) with delta (0, 0)
Screenshot: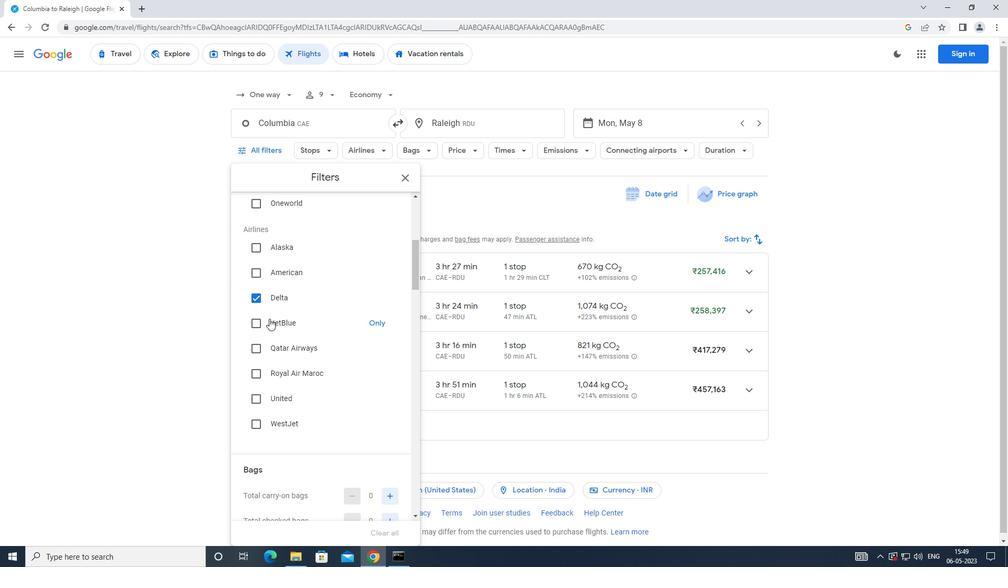 
Action: Mouse scrolled (269, 318) with delta (0, 0)
Screenshot: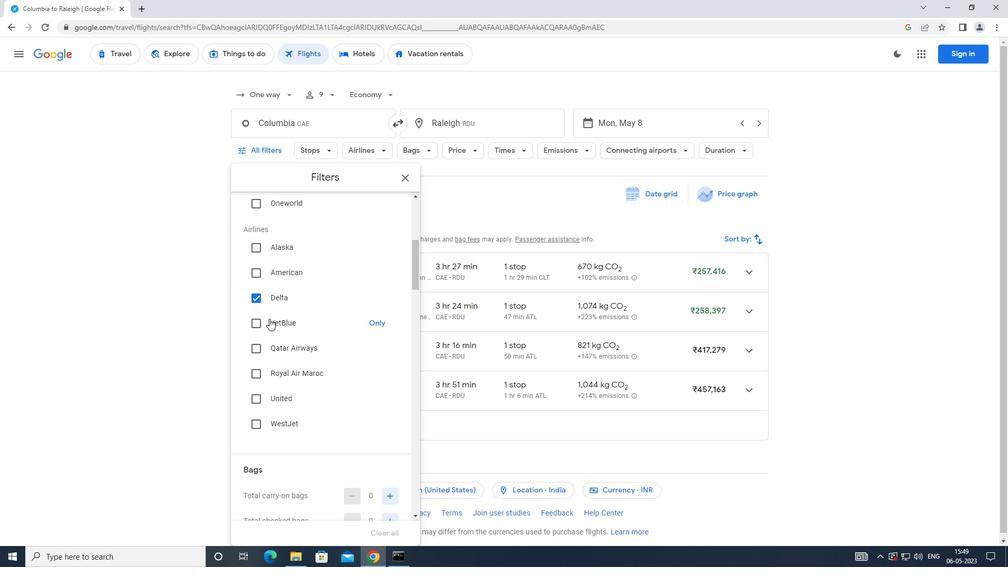 
Action: Mouse scrolled (269, 318) with delta (0, 0)
Screenshot: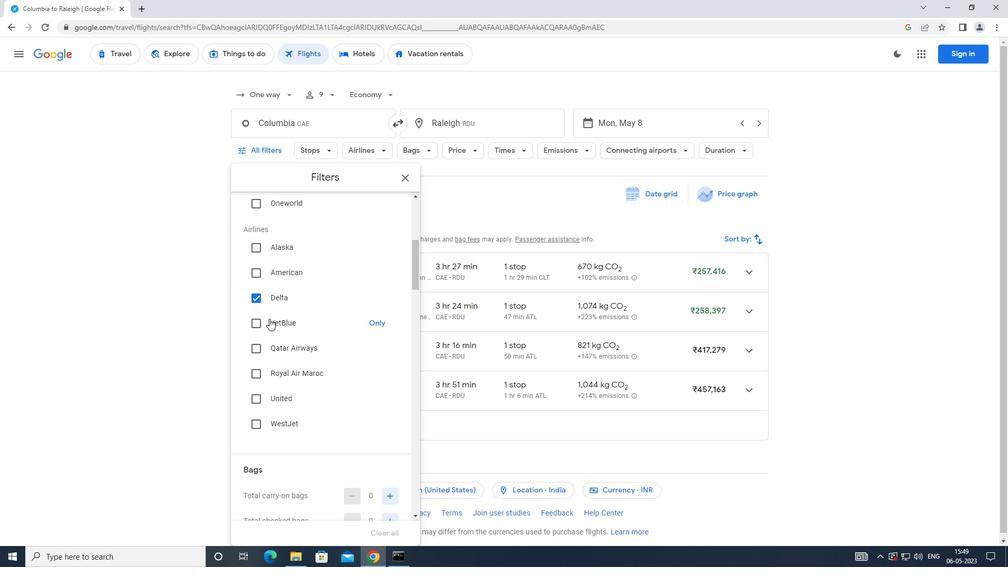 
Action: Mouse moved to (273, 310)
Screenshot: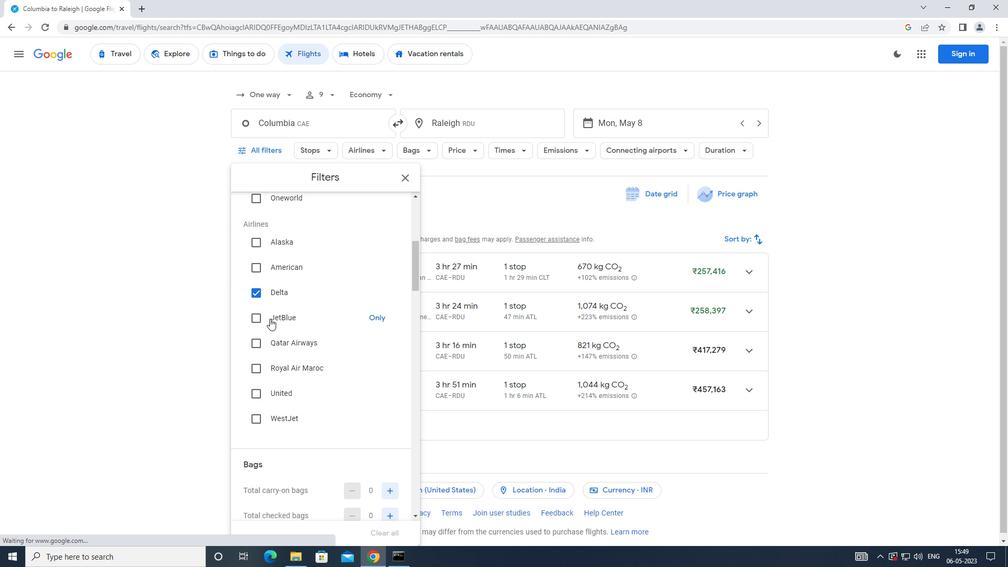 
Action: Mouse scrolled (273, 310) with delta (0, 0)
Screenshot: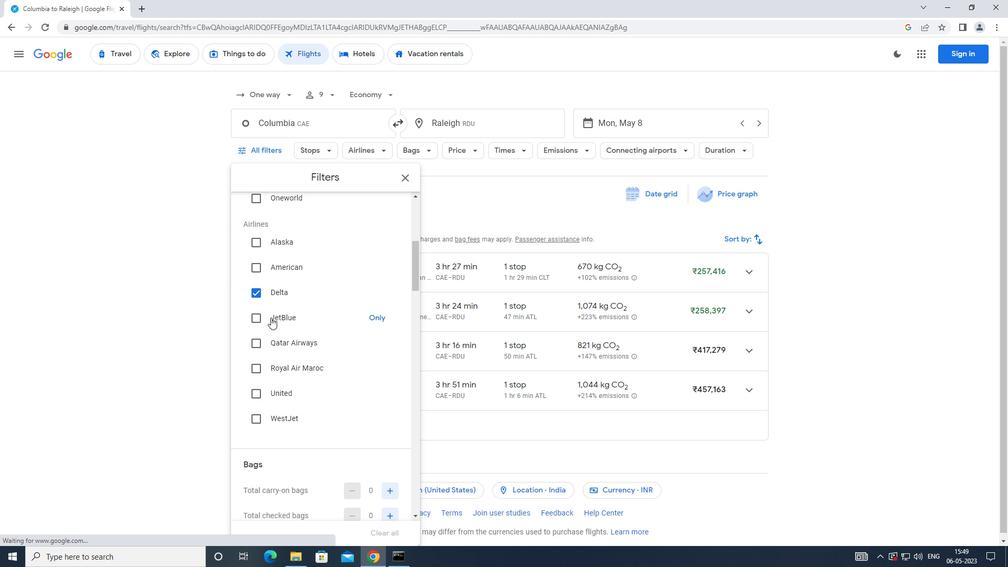 
Action: Mouse moved to (384, 311)
Screenshot: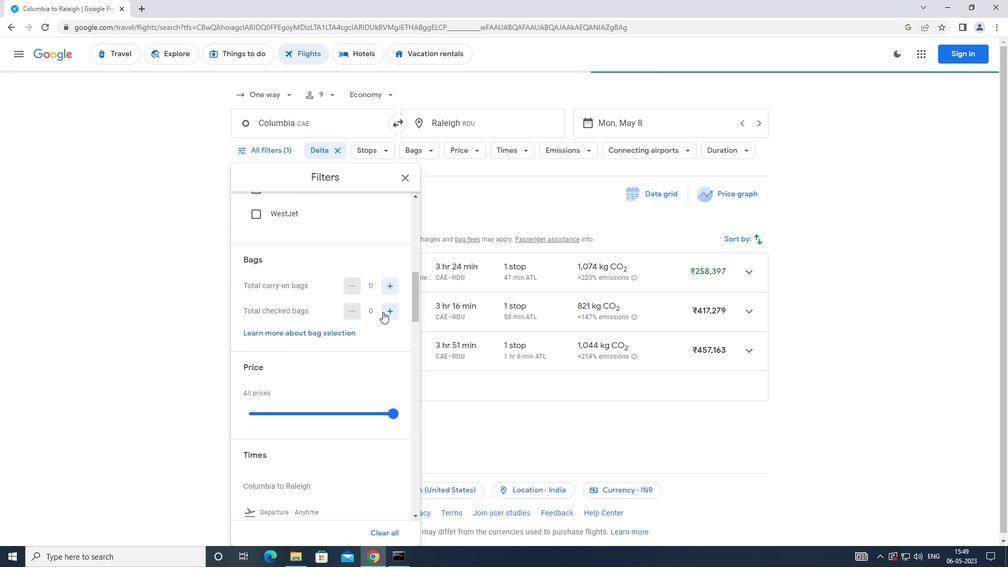 
Action: Mouse pressed left at (384, 311)
Screenshot: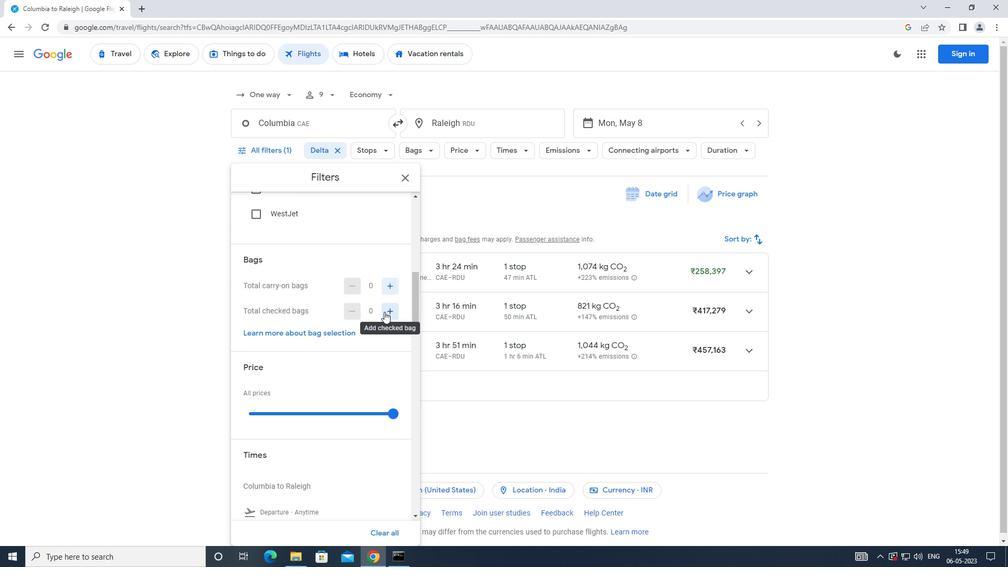 
Action: Mouse pressed left at (384, 311)
Screenshot: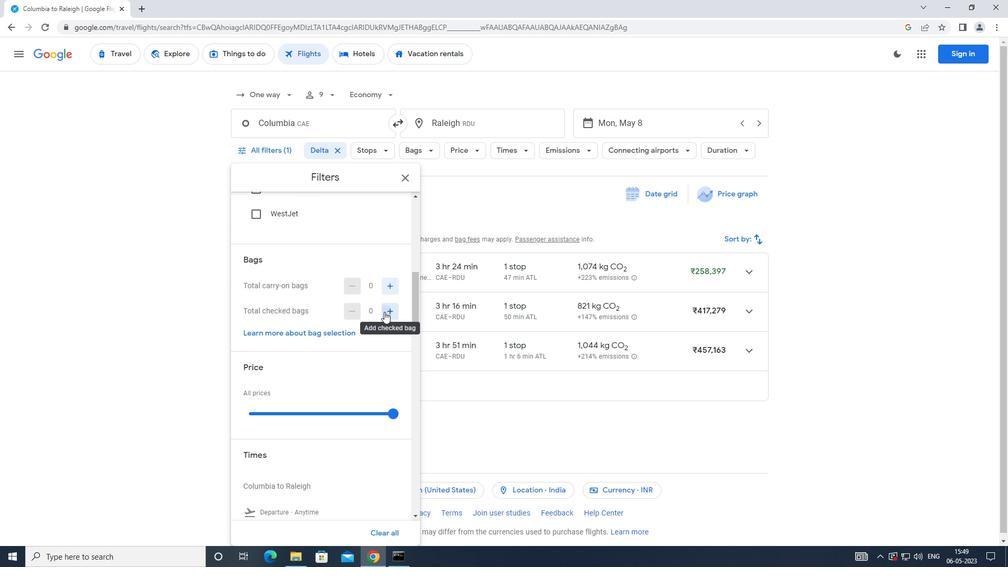 
Action: Mouse pressed left at (384, 311)
Screenshot: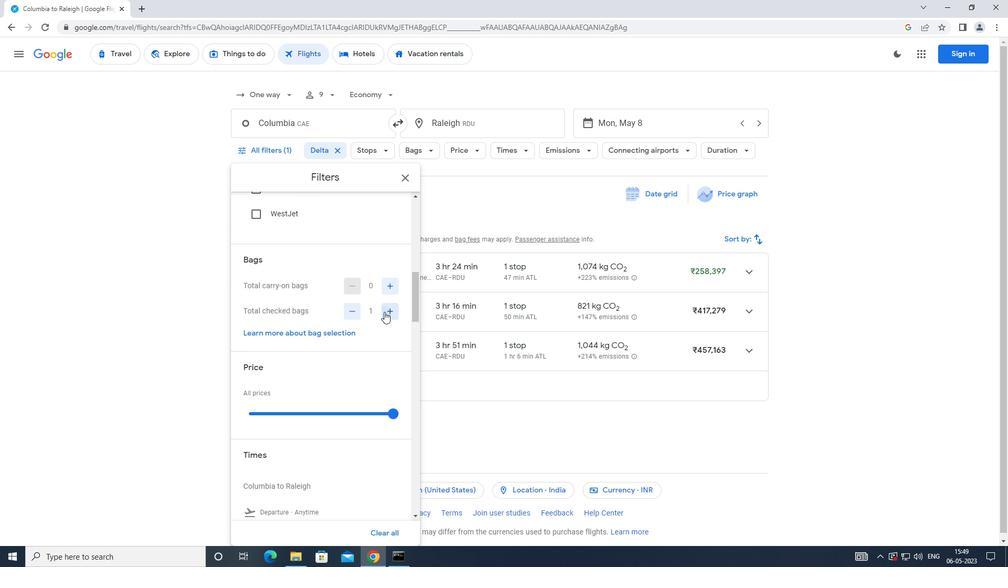 
Action: Mouse pressed left at (384, 311)
Screenshot: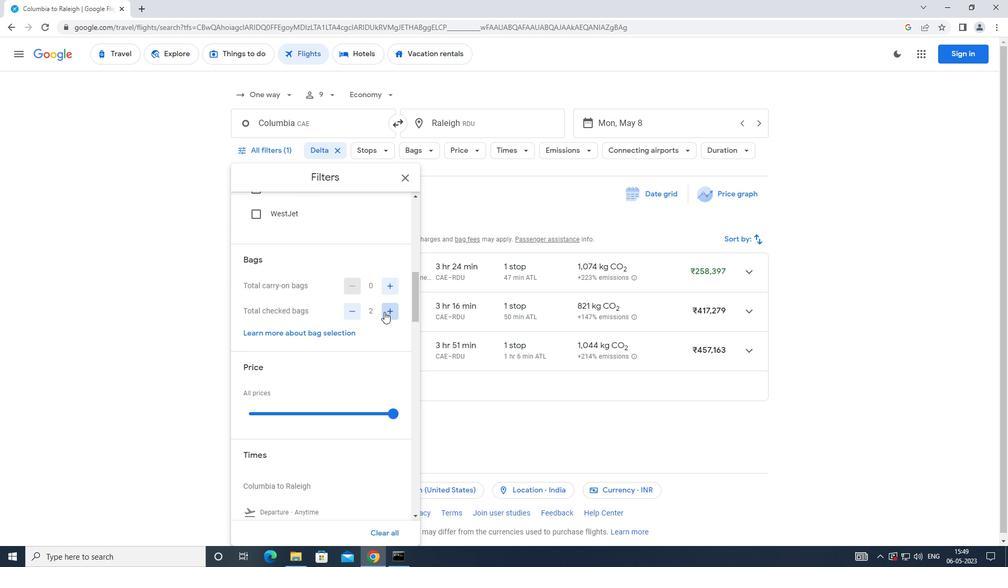 
Action: Mouse pressed left at (384, 311)
Screenshot: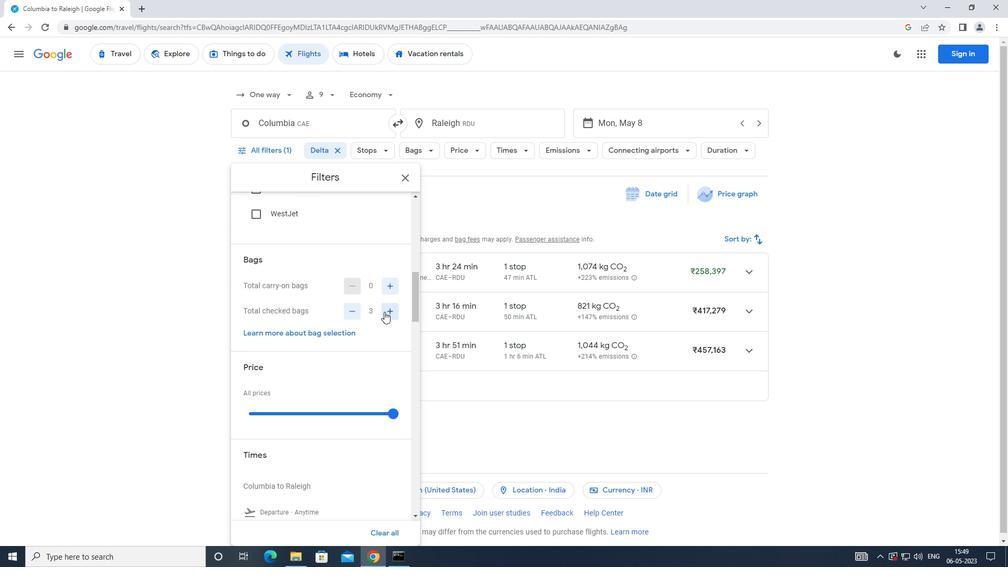 
Action: Mouse pressed left at (384, 311)
Screenshot: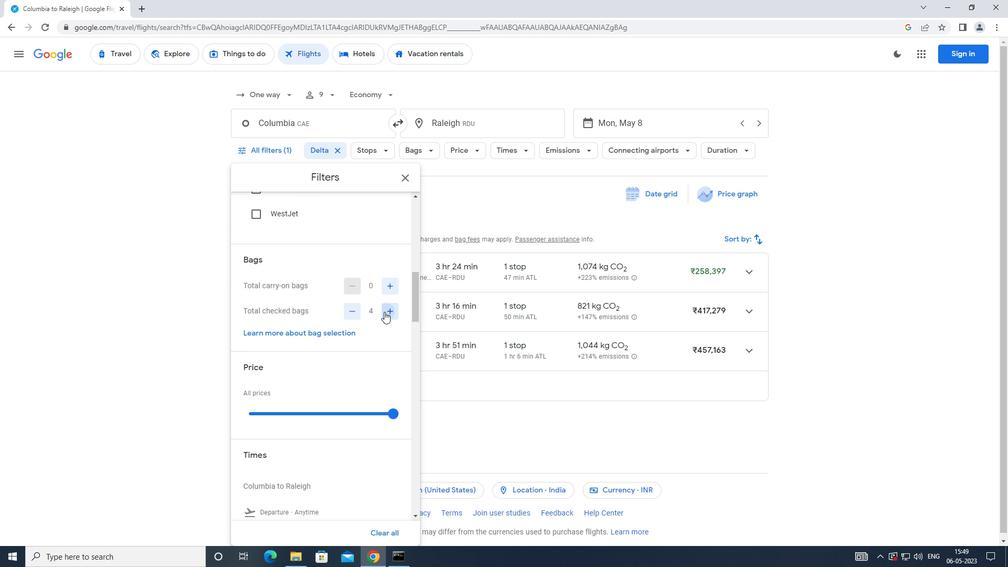 
Action: Mouse moved to (338, 322)
Screenshot: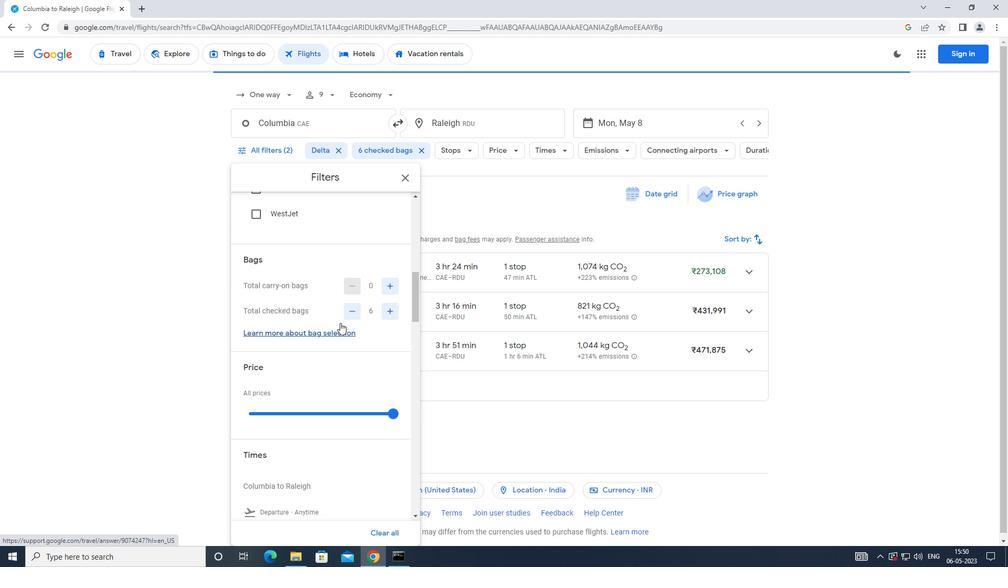 
Action: Mouse scrolled (338, 322) with delta (0, 0)
Screenshot: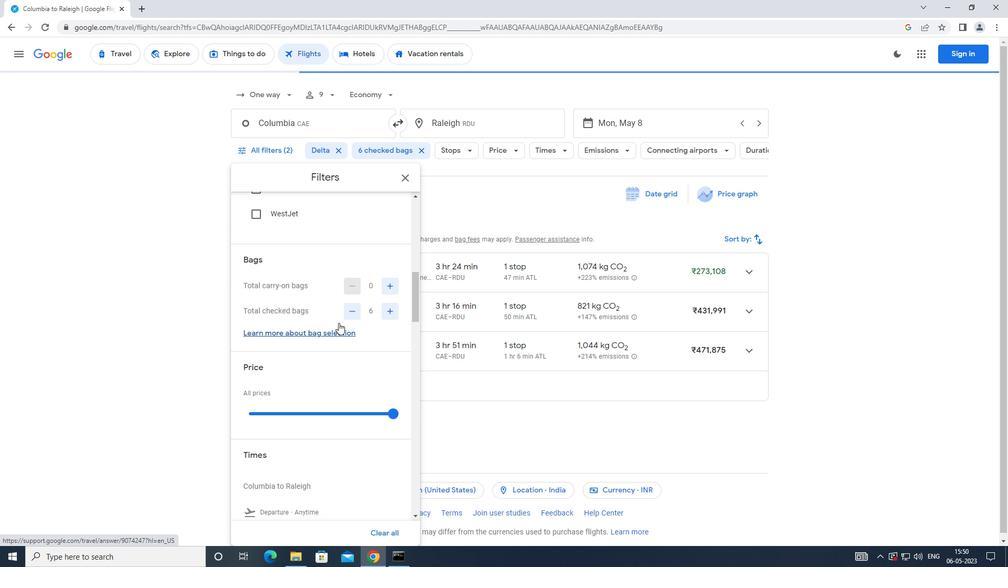 
Action: Mouse scrolled (338, 322) with delta (0, 0)
Screenshot: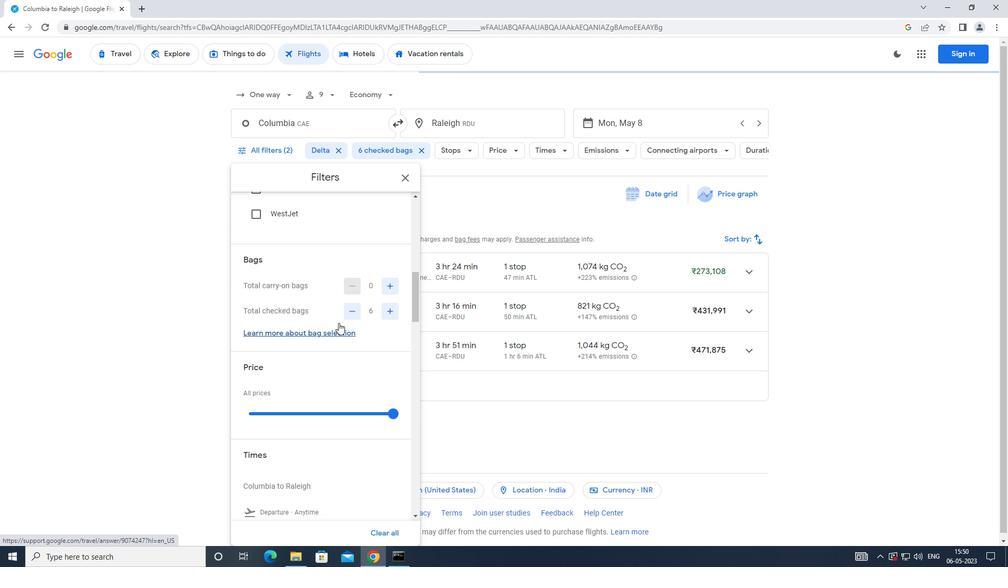 
Action: Mouse moved to (391, 308)
Screenshot: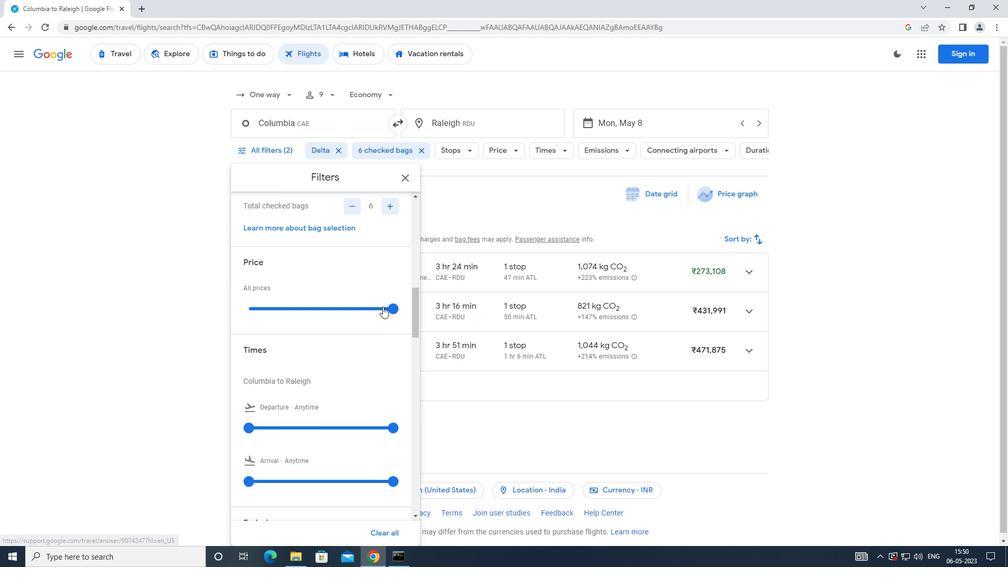 
Action: Mouse pressed left at (391, 308)
Screenshot: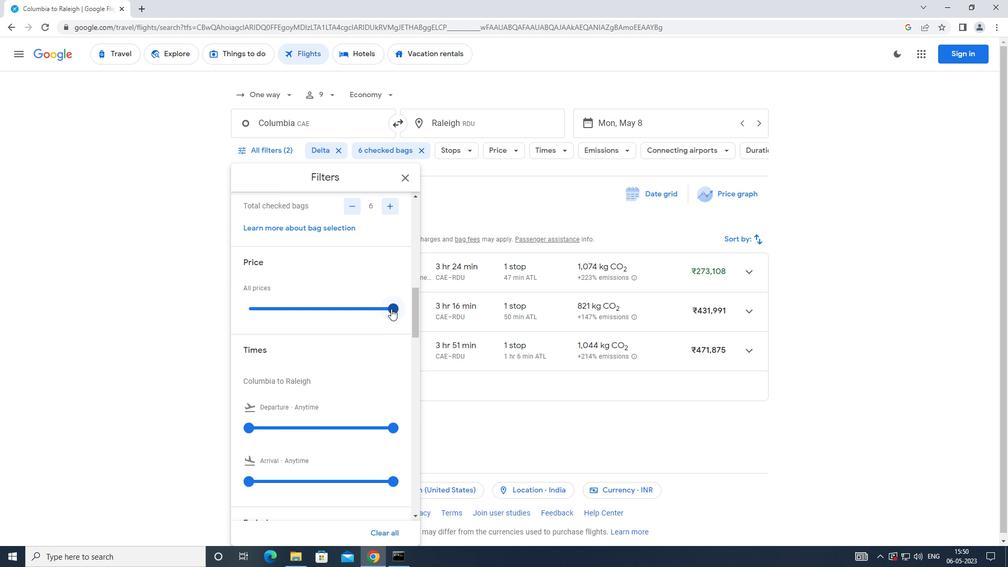 
Action: Mouse moved to (292, 320)
Screenshot: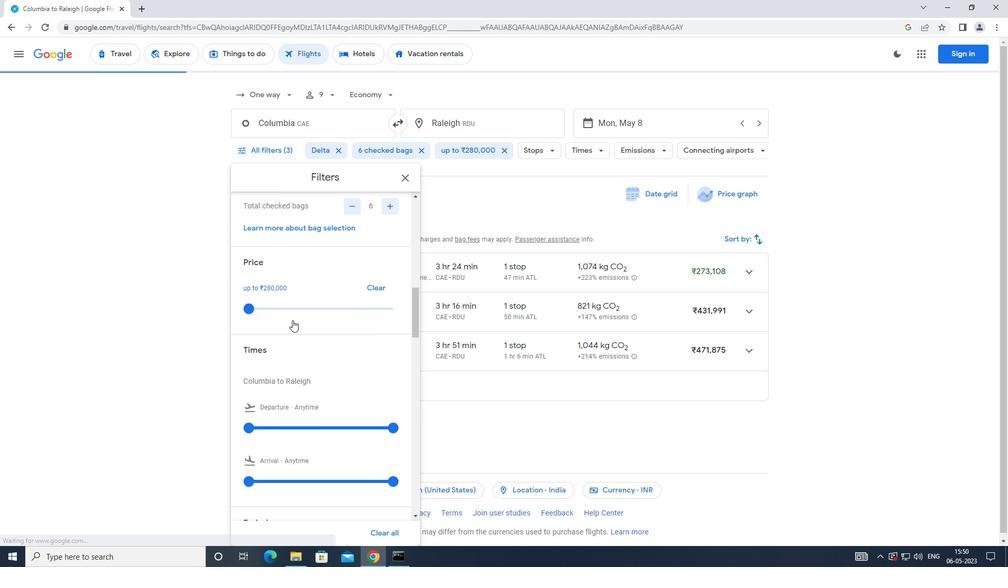
Action: Mouse scrolled (292, 319) with delta (0, 0)
Screenshot: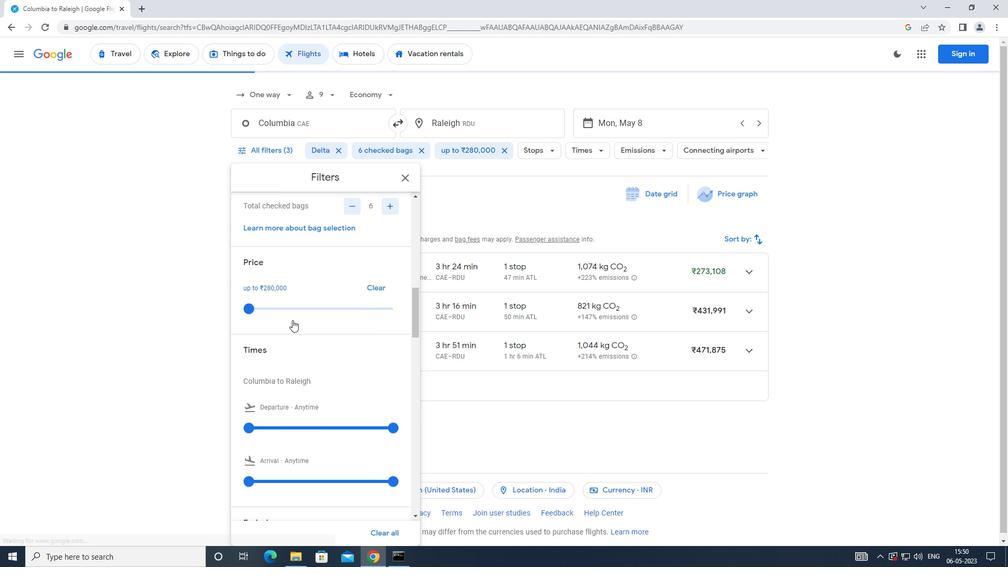 
Action: Mouse scrolled (292, 319) with delta (0, 0)
Screenshot: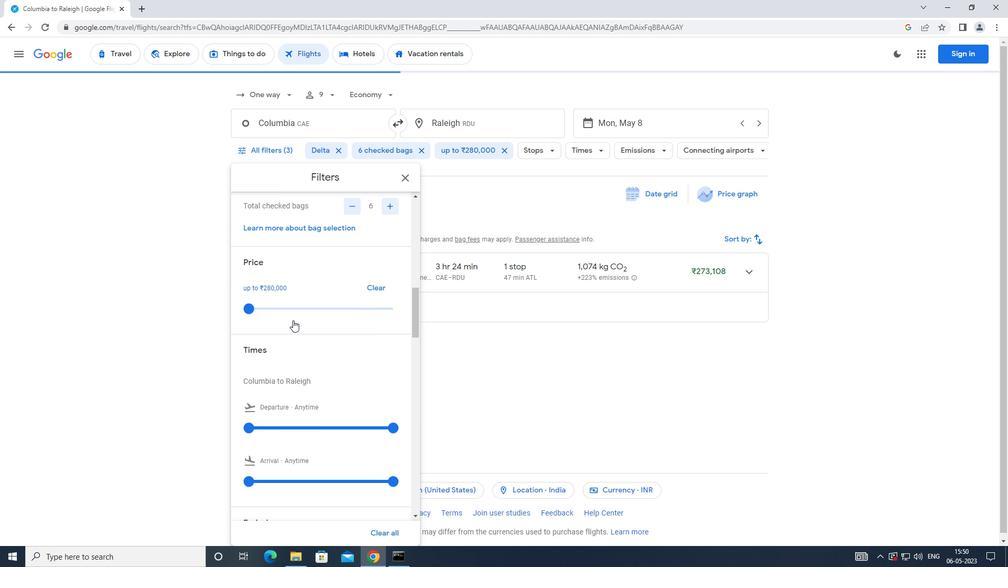 
Action: Mouse scrolled (292, 319) with delta (0, 0)
Screenshot: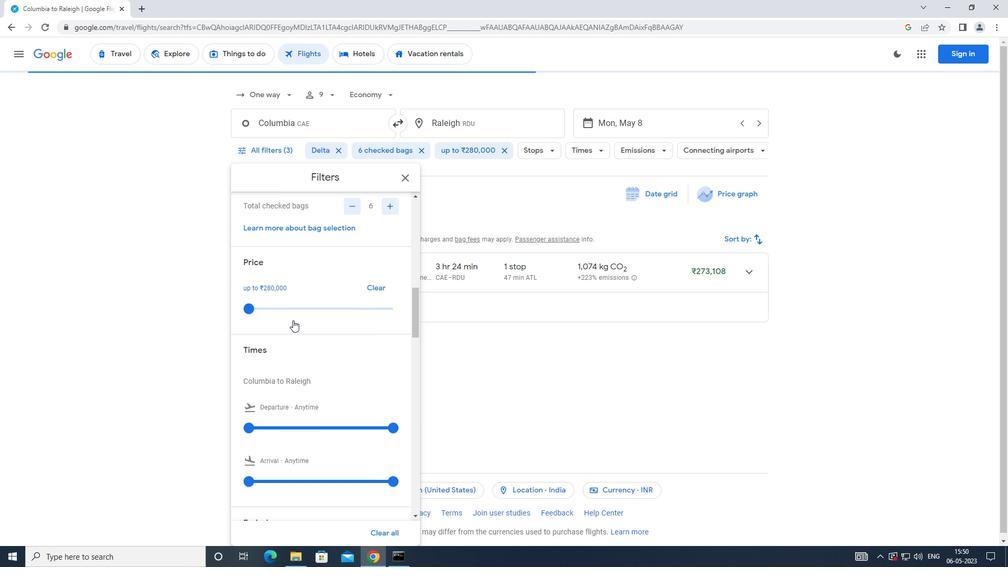 
Action: Mouse moved to (250, 266)
Screenshot: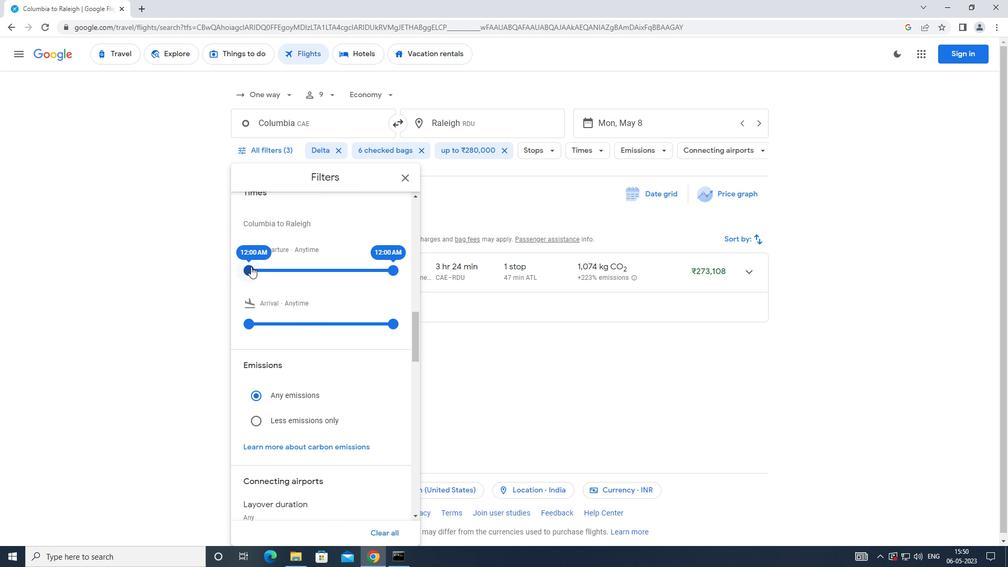 
Action: Mouse pressed left at (250, 266)
Screenshot: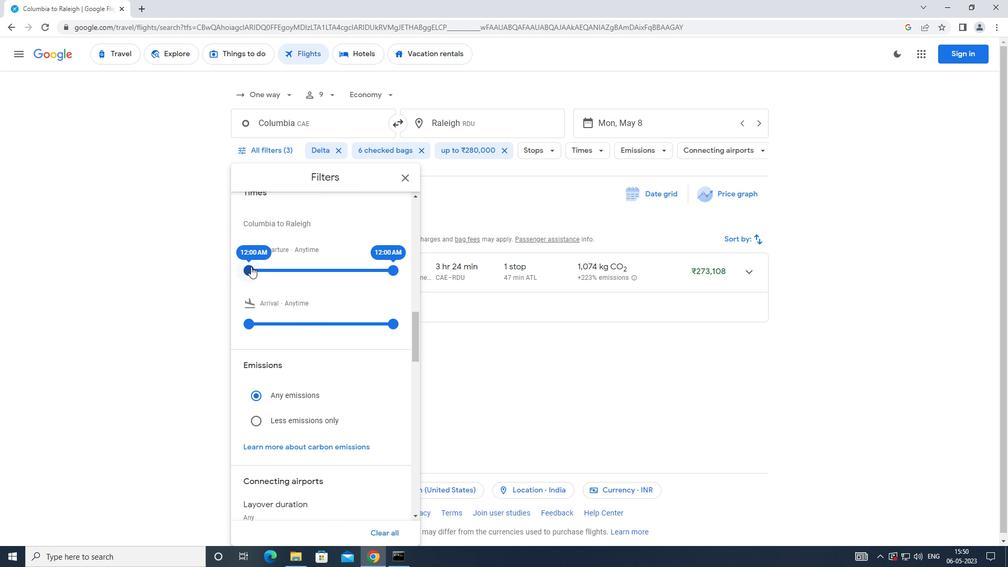 
Action: Mouse moved to (294, 269)
Screenshot: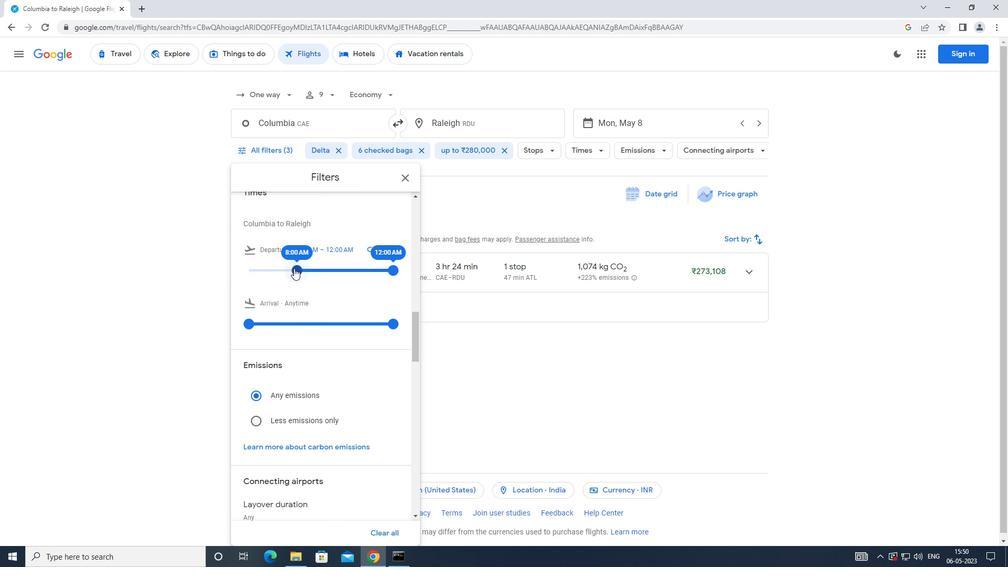 
Action: Mouse pressed left at (294, 269)
Screenshot: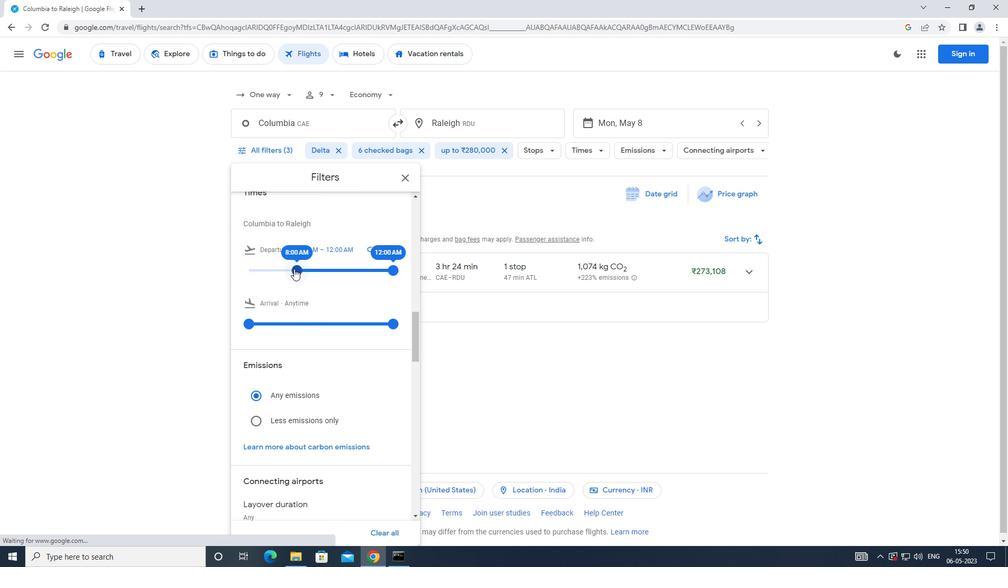 
Action: Mouse moved to (389, 268)
Screenshot: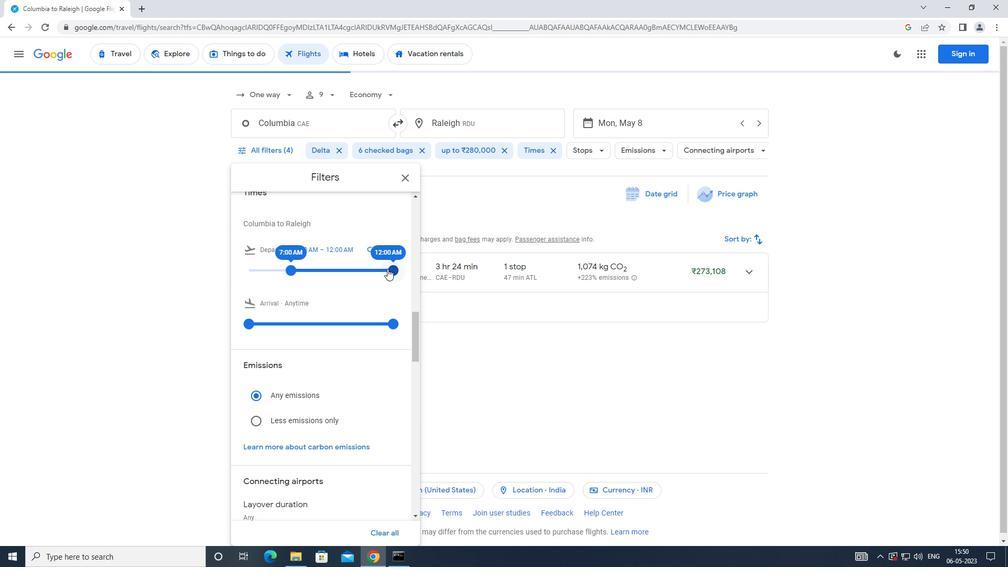 
Action: Mouse pressed left at (389, 268)
Screenshot: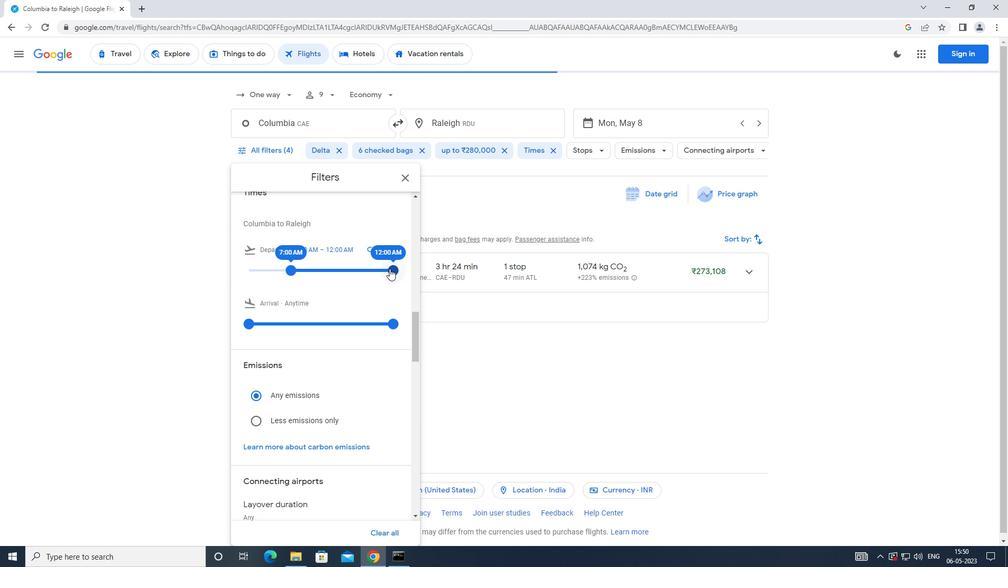 
Action: Mouse moved to (410, 182)
Screenshot: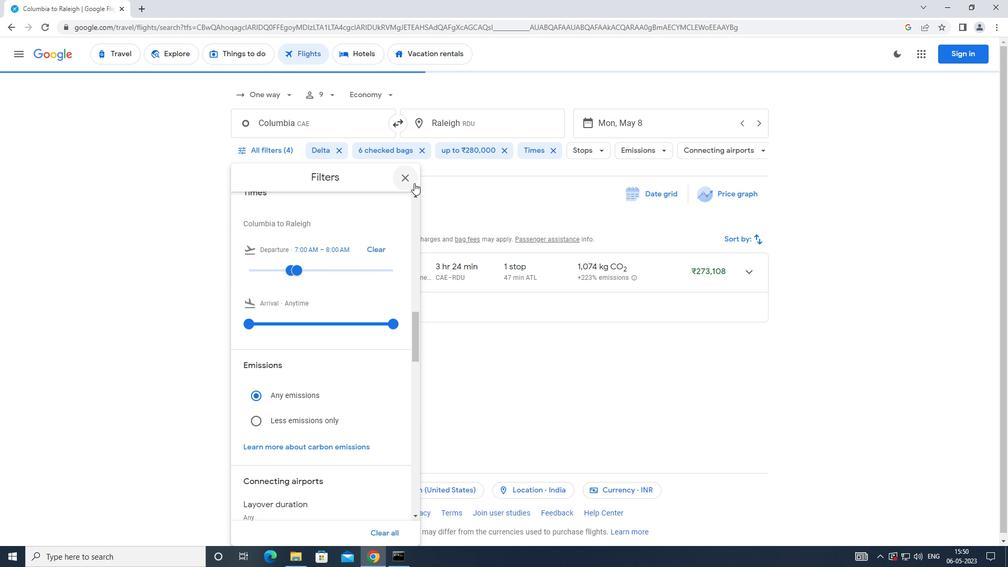 
Action: Mouse pressed left at (410, 182)
Screenshot: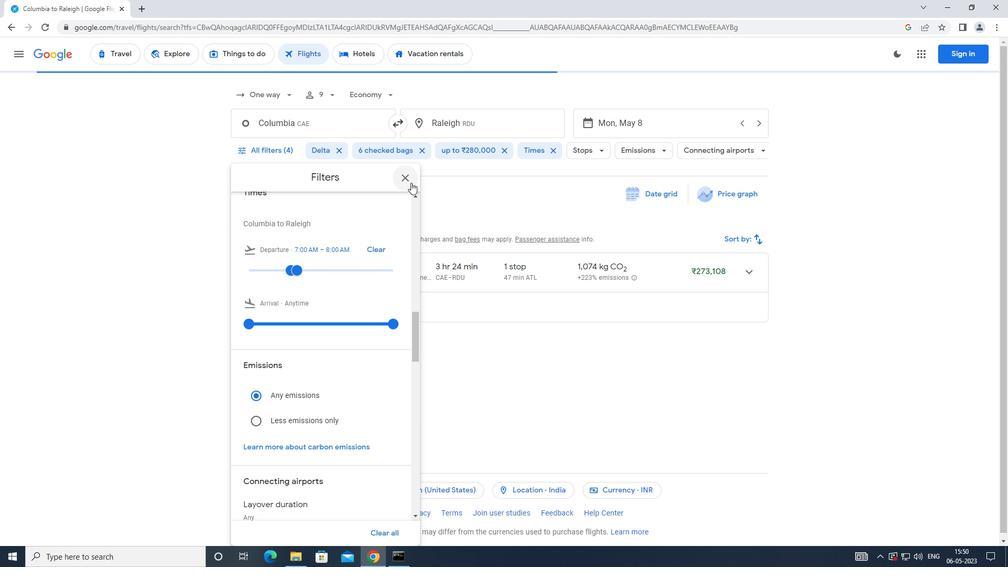 
Action: Mouse moved to (413, 196)
Screenshot: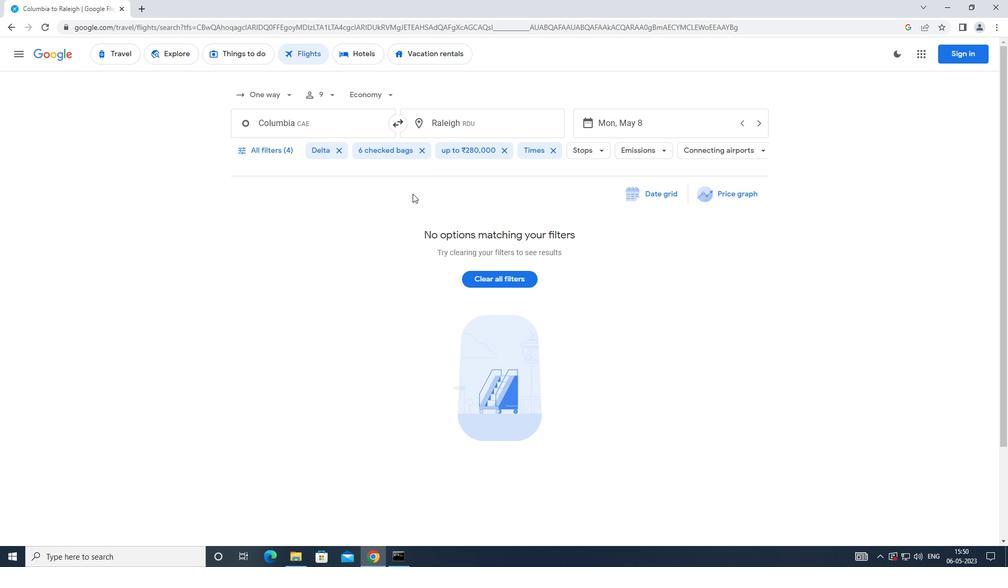 
